 Task: Check the departure time for the last Brightline train from Fort Lauderdale to MiamiCentral.
Action: Mouse moved to (291, 101)
Screenshot: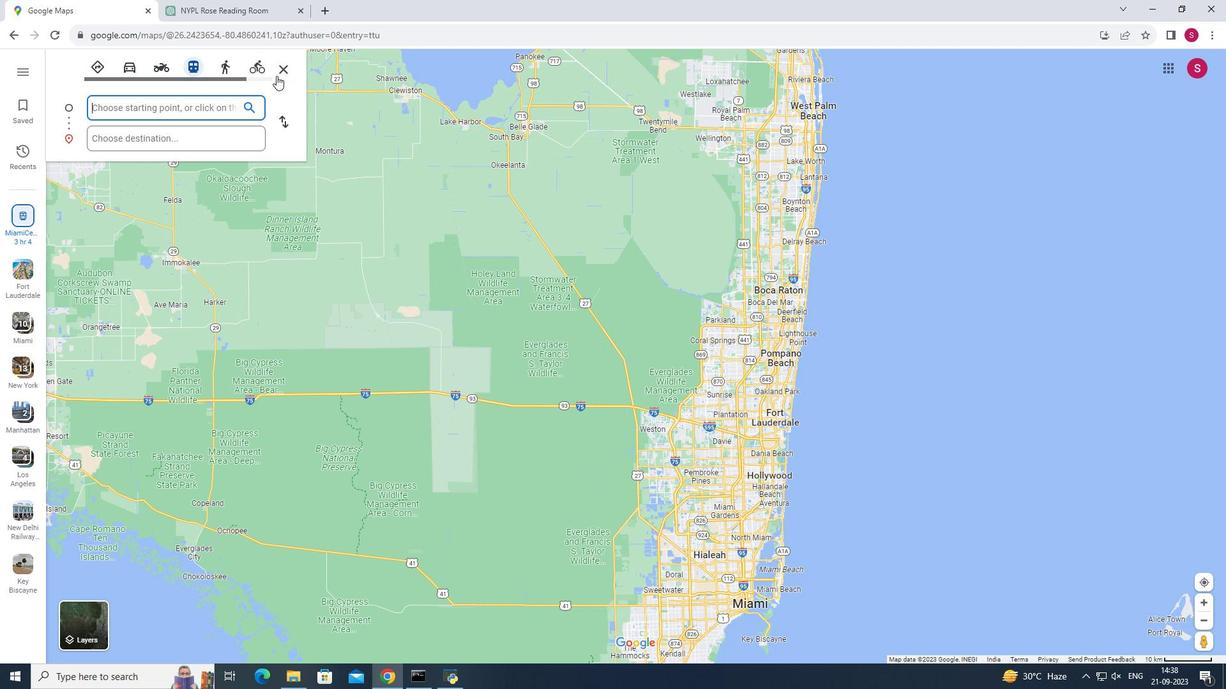 
Action: Mouse pressed left at (291, 101)
Screenshot: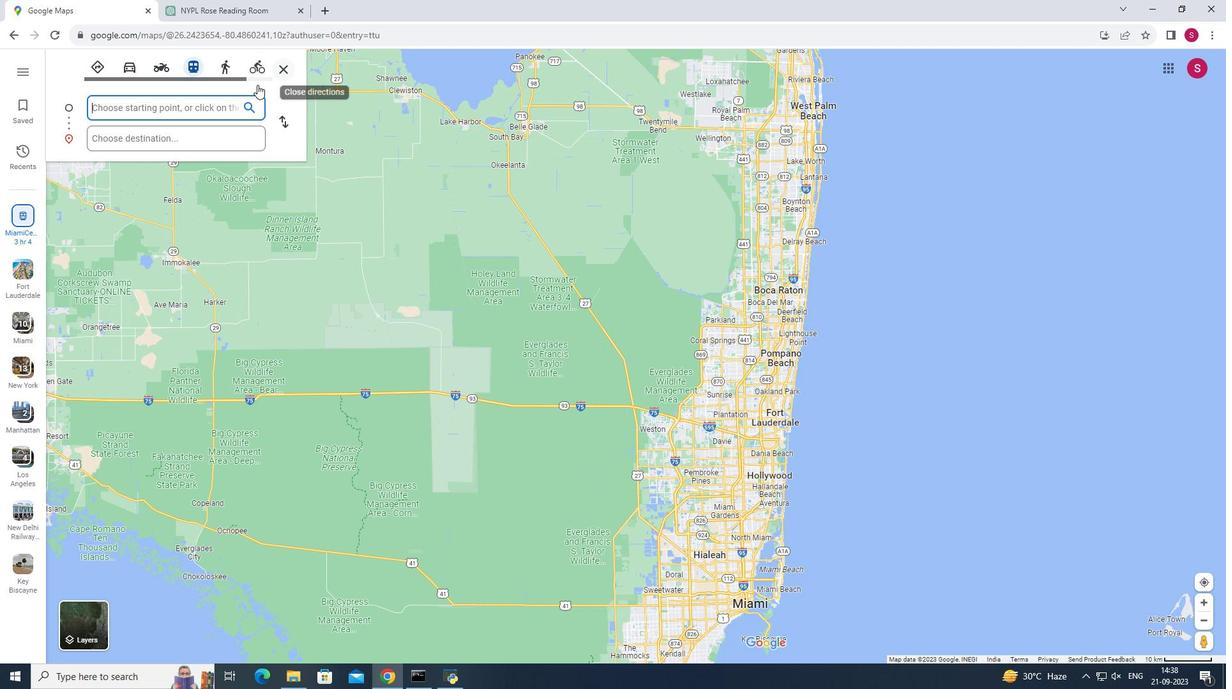 
Action: Mouse moved to (197, 135)
Screenshot: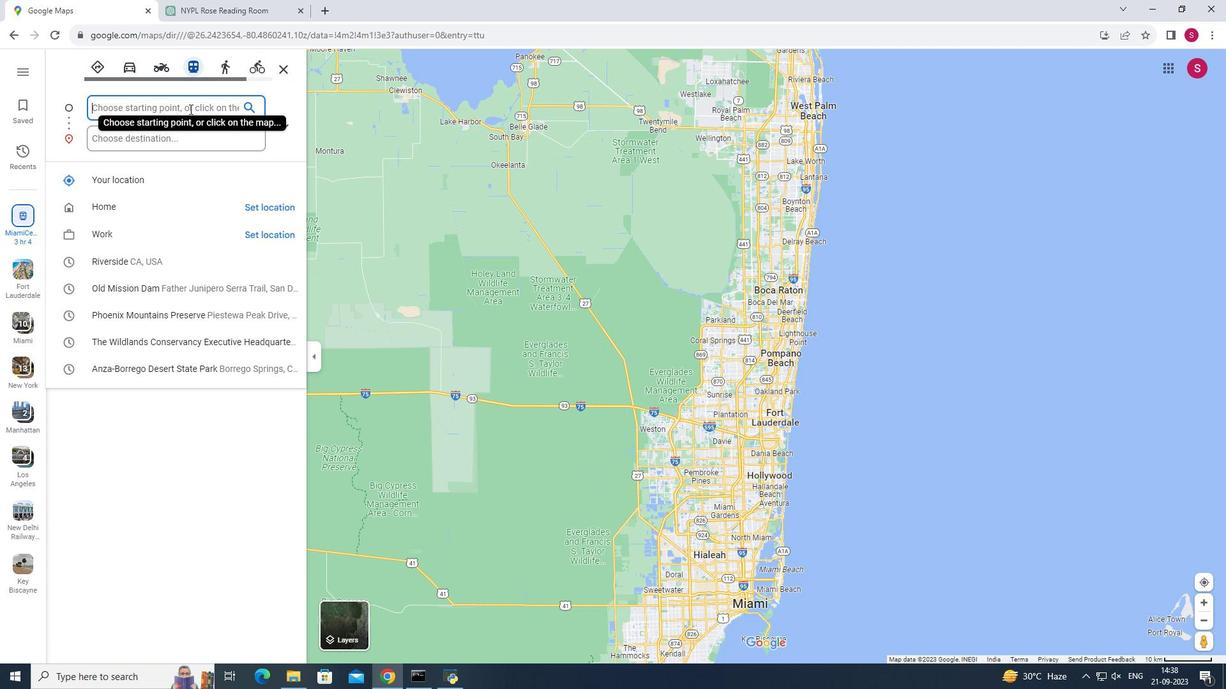 
Action: Mouse pressed left at (197, 135)
Screenshot: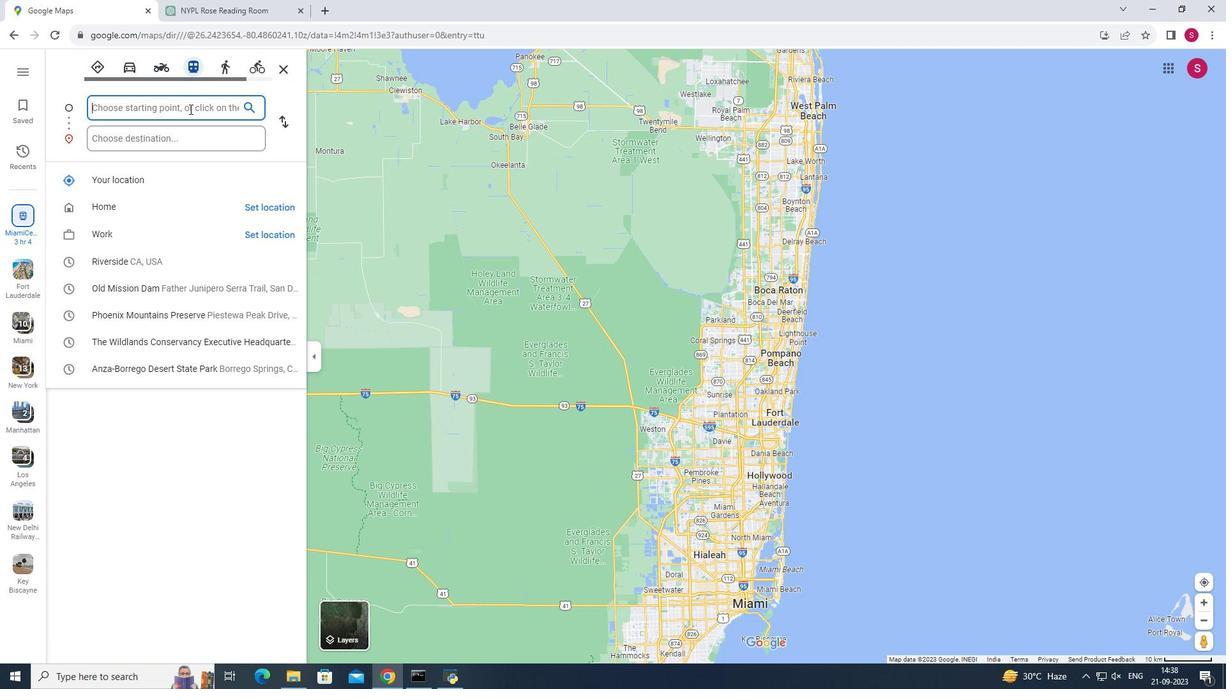 
Action: Key pressed <Key.shift><Key.shift><Key.shift><Key.shift><Key.shift><Key.shift><Key.shift><Key.shift><Key.shift><Key.shift>Fort<Key.space><Key.shift><Key.shift>Lauderdale
Screenshot: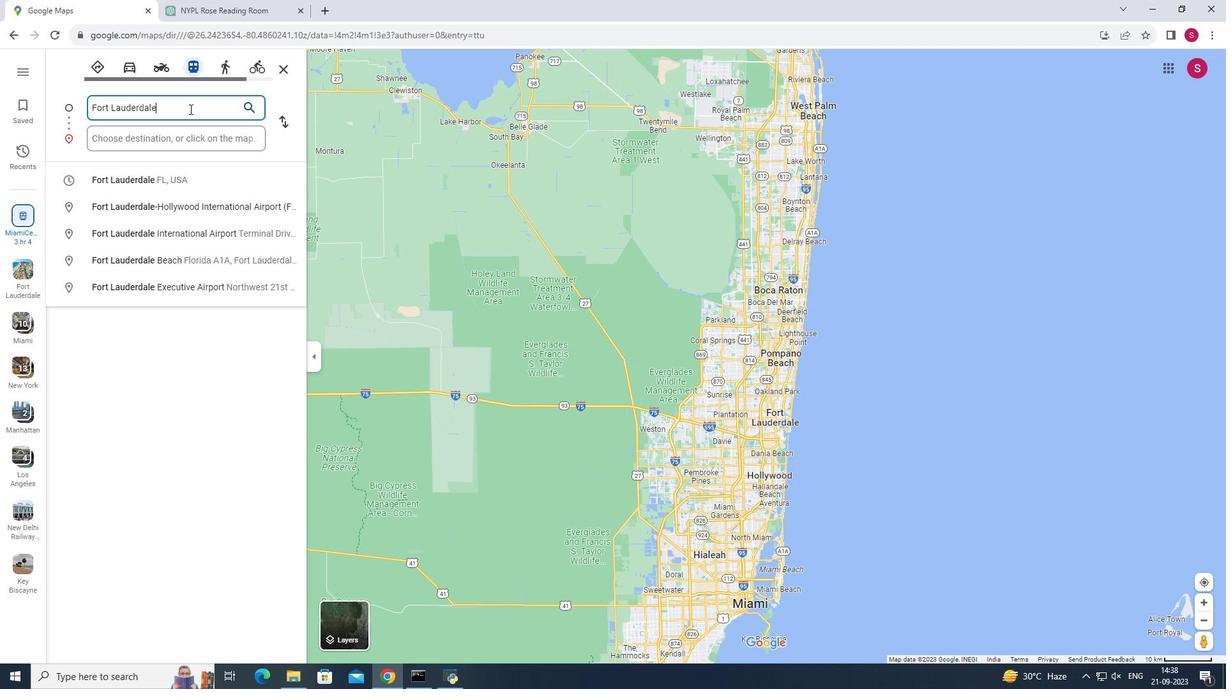 
Action: Mouse moved to (166, 214)
Screenshot: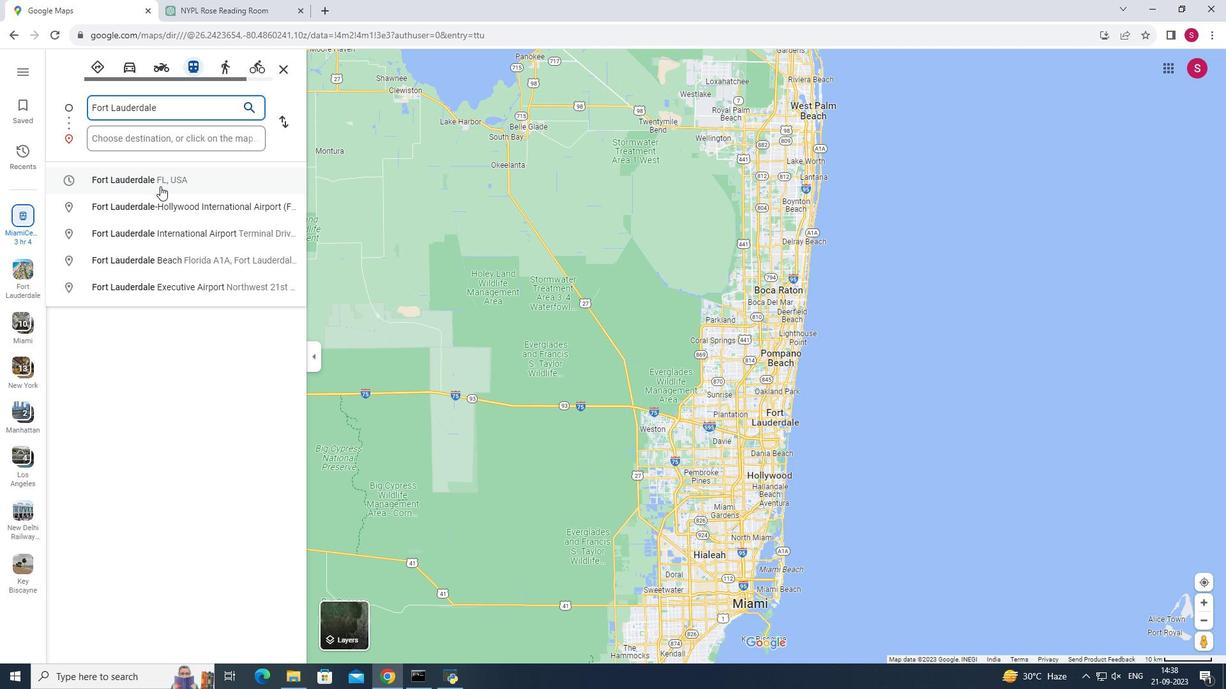 
Action: Mouse pressed left at (166, 214)
Screenshot: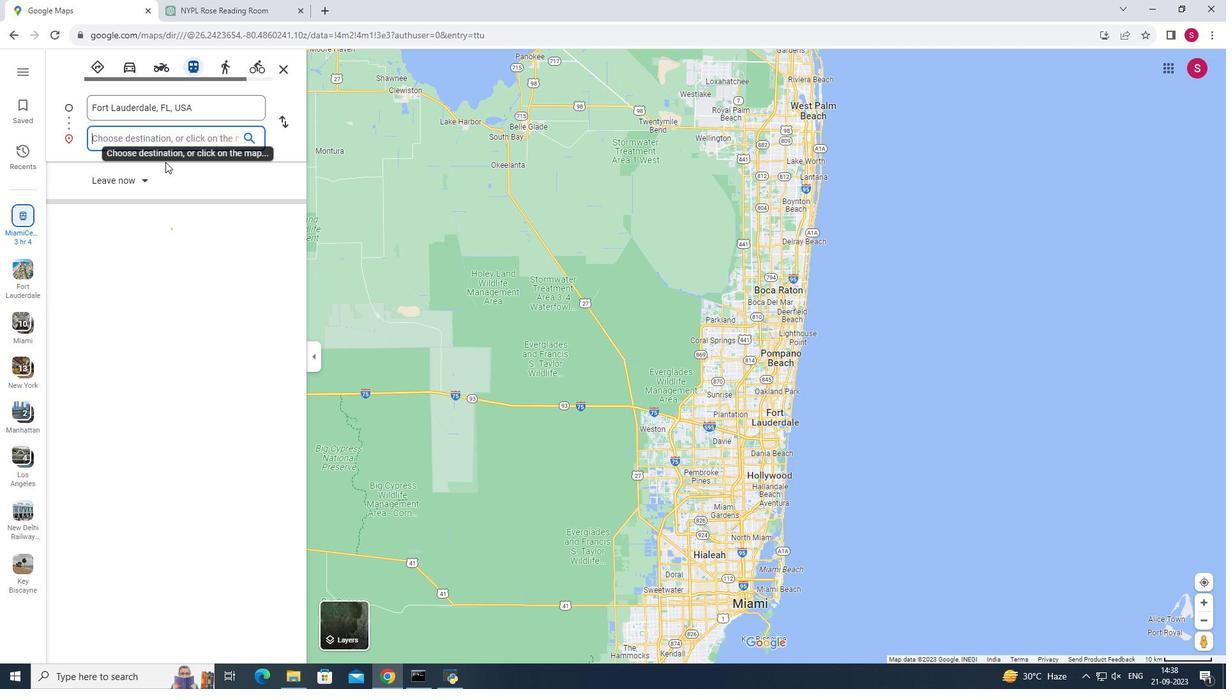 
Action: Mouse moved to (180, 167)
Screenshot: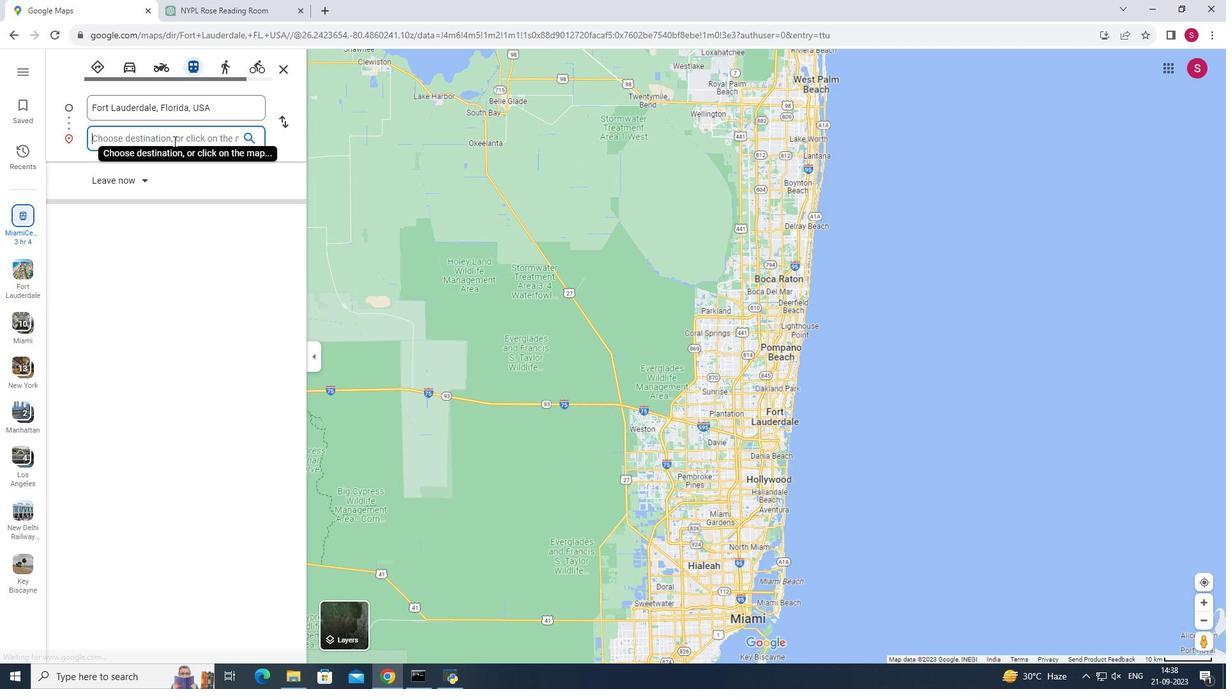 
Action: Mouse pressed left at (180, 167)
Screenshot: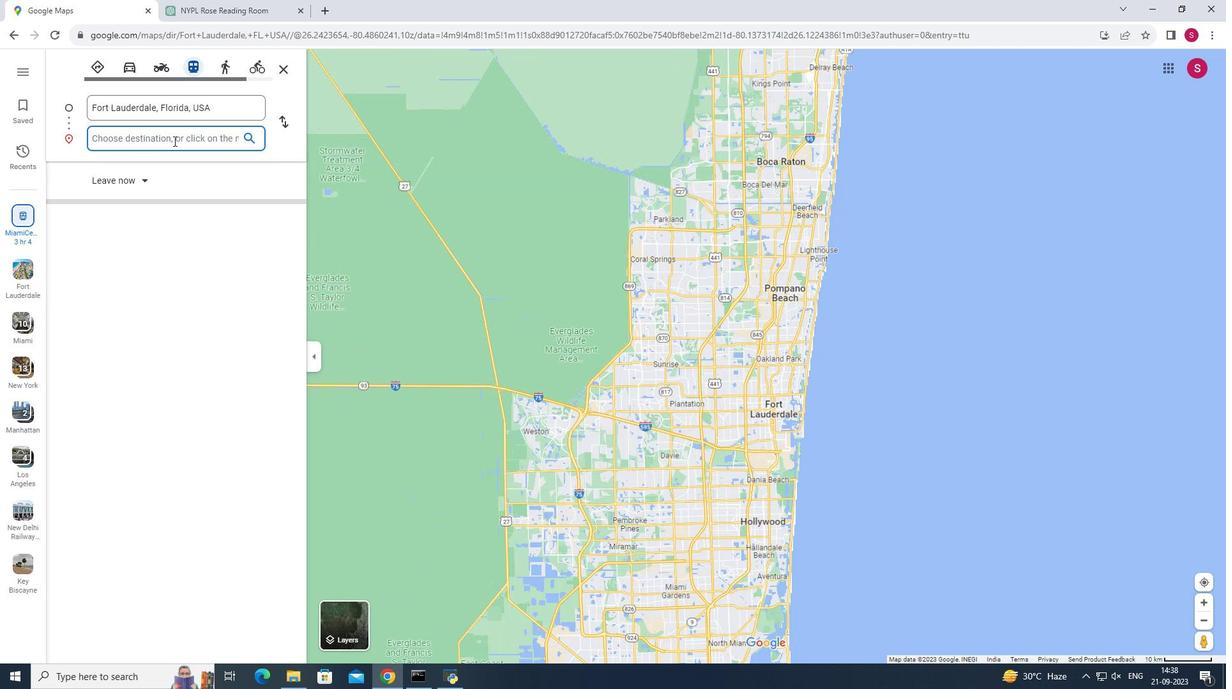 
Action: Key pressed <Key.shift><Key.shift><Key.shift><Key.shift><Key.shift>Miami<Key.shift>Central
Screenshot: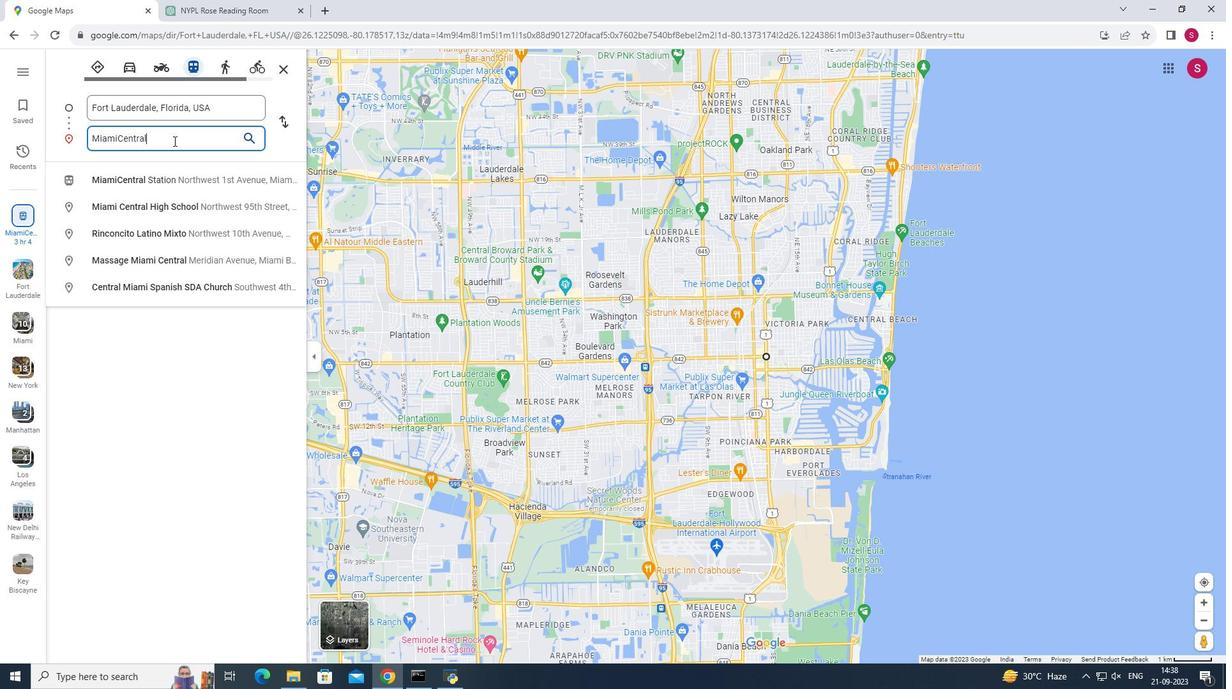 
Action: Mouse moved to (194, 208)
Screenshot: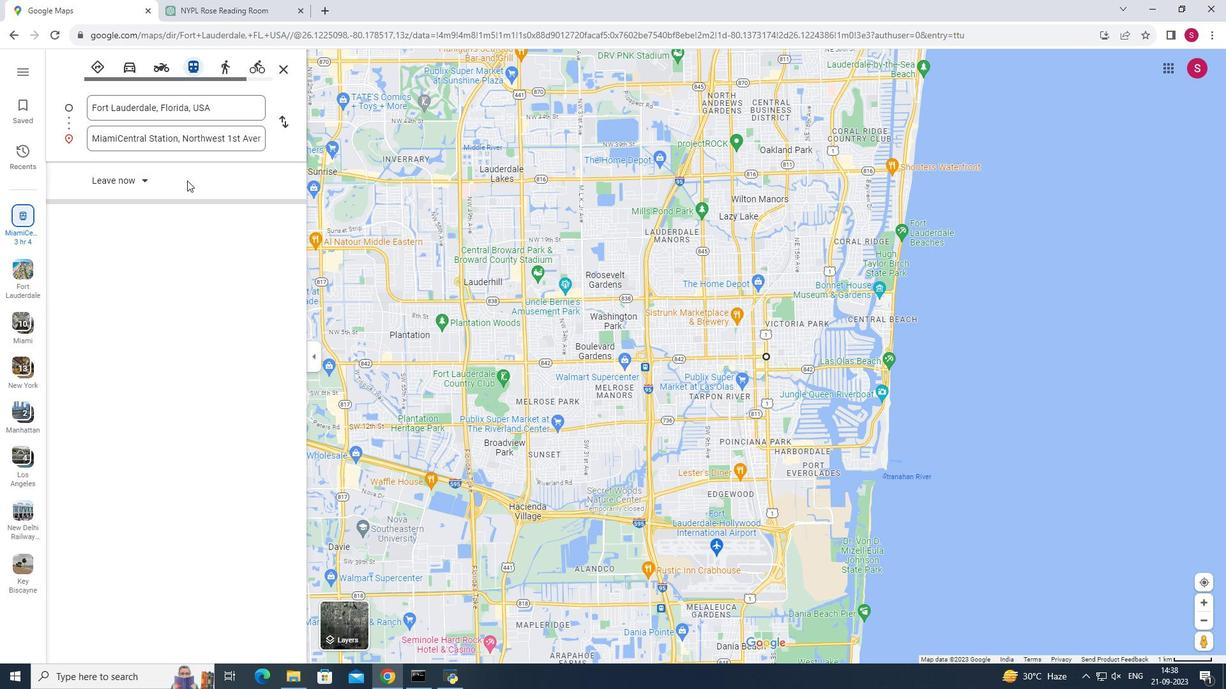 
Action: Mouse pressed left at (194, 208)
Screenshot: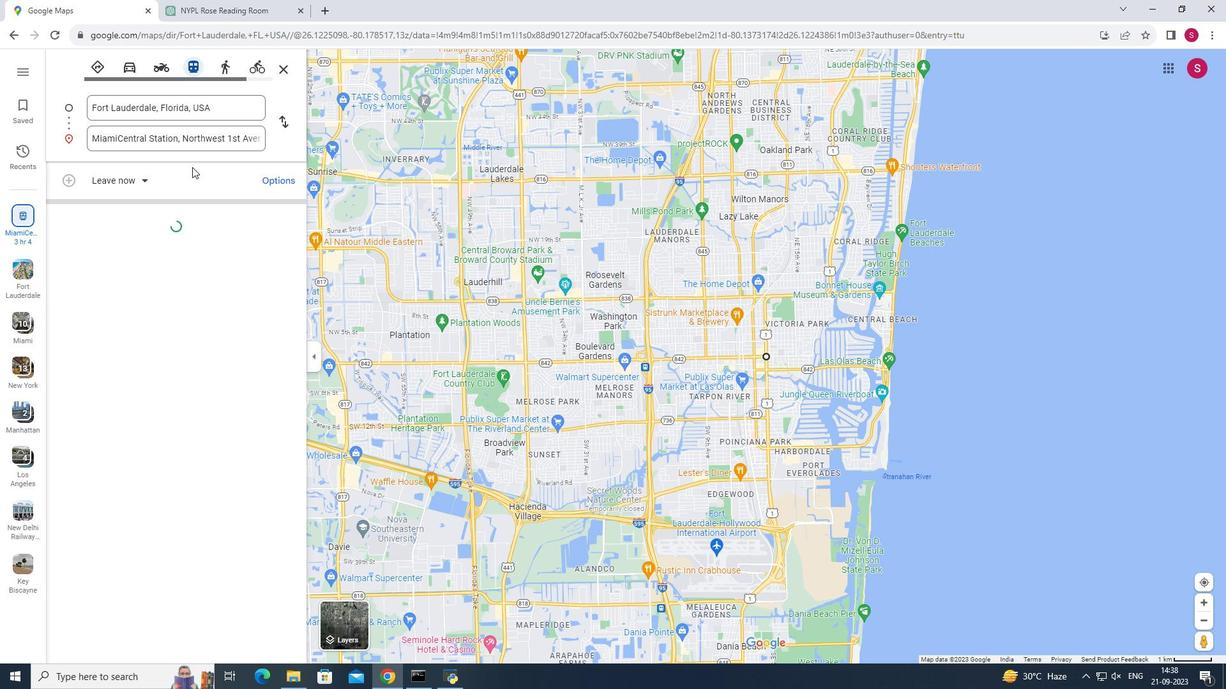 
Action: Mouse moved to (151, 213)
Screenshot: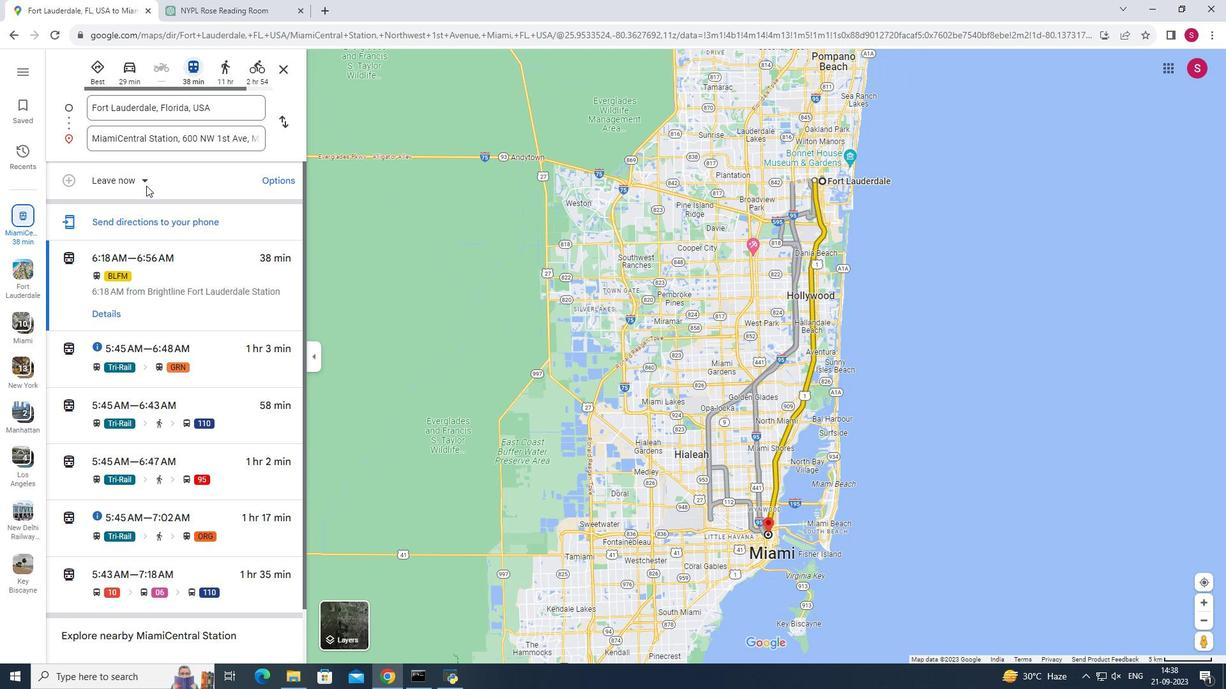 
Action: Mouse pressed left at (151, 213)
Screenshot: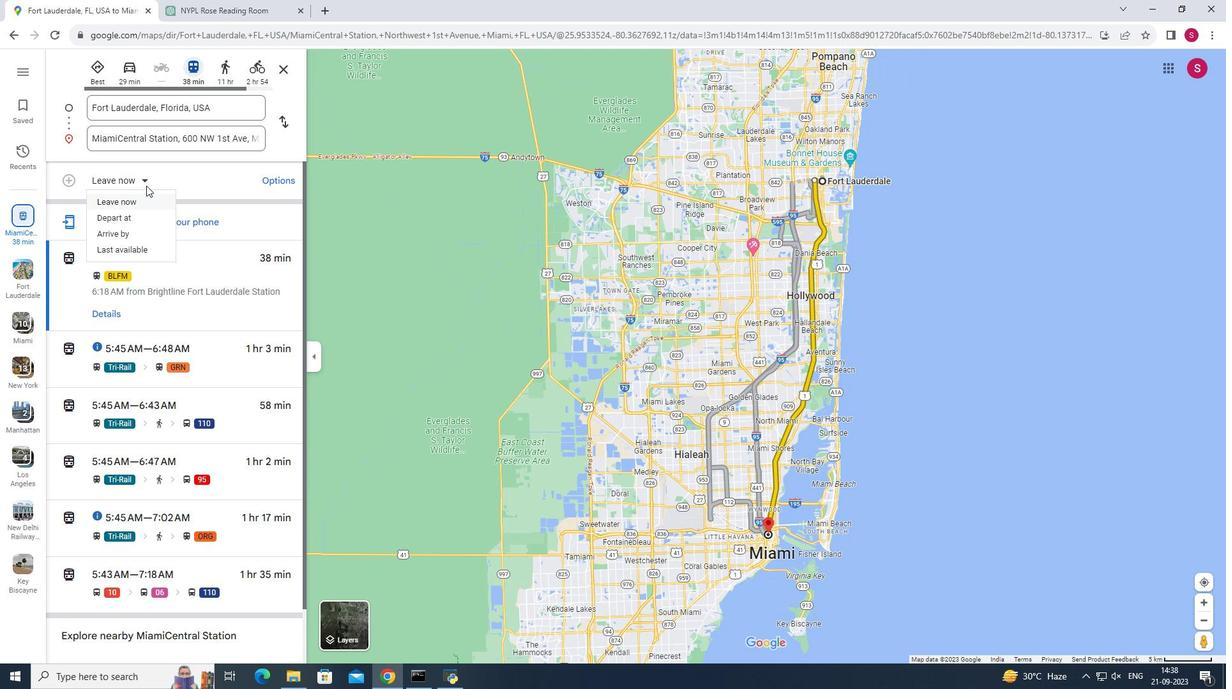 
Action: Mouse moved to (137, 277)
Screenshot: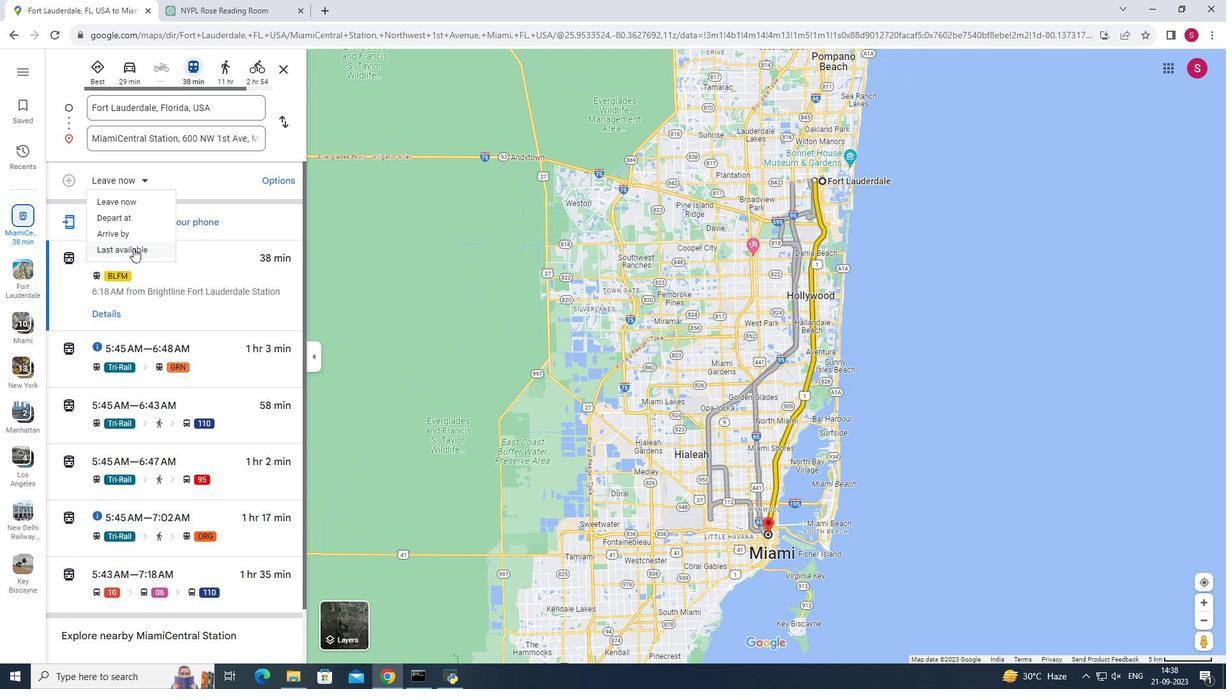 
Action: Mouse pressed left at (137, 277)
Screenshot: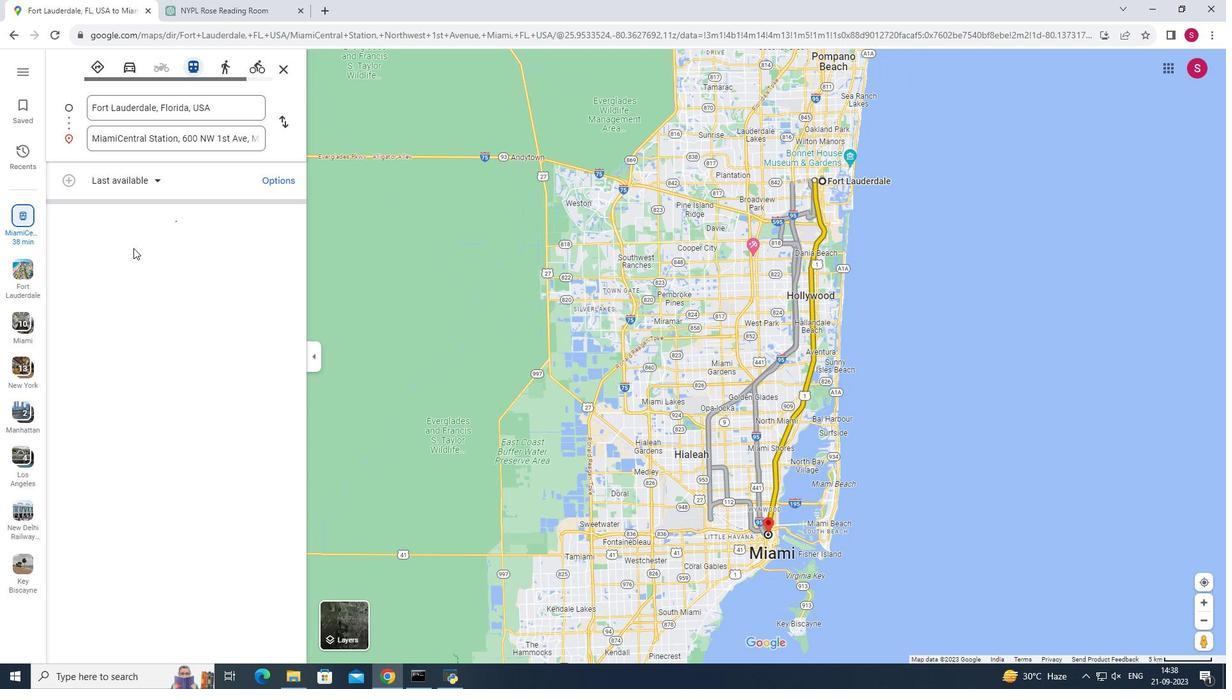 
Action: Mouse moved to (111, 358)
Screenshot: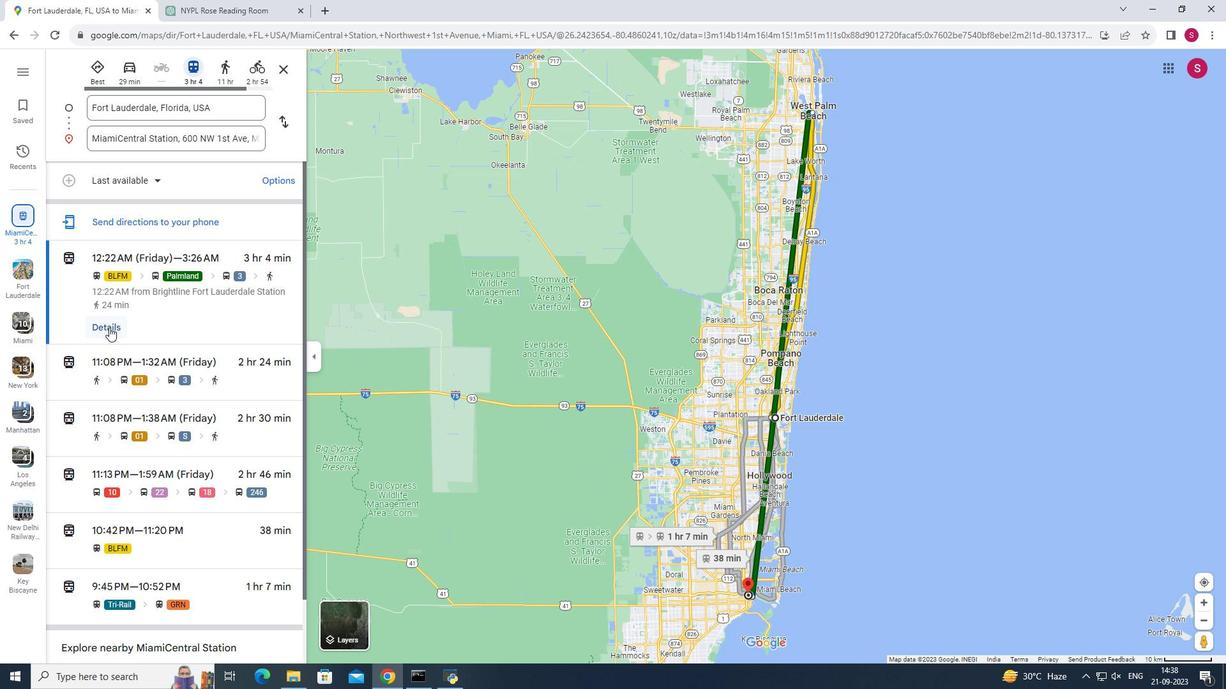 
Action: Mouse pressed left at (111, 358)
Screenshot: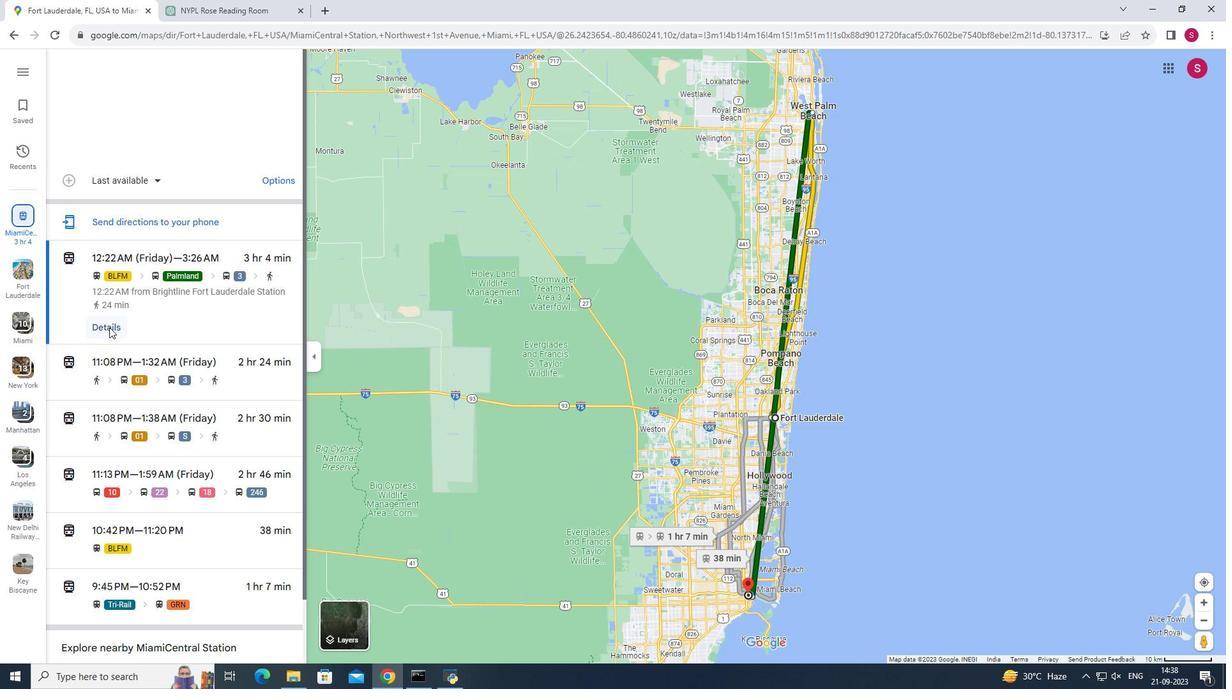 
Action: Mouse moved to (232, 318)
Screenshot: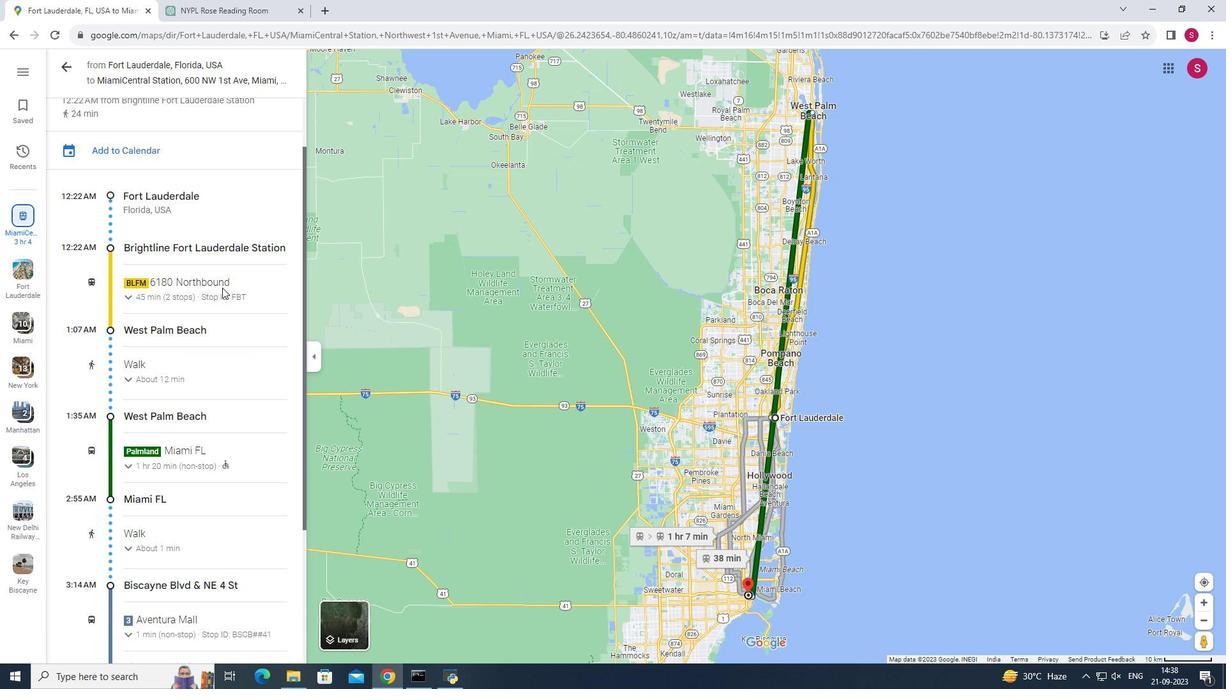 
Action: Mouse scrolled (232, 317) with delta (0, 0)
Screenshot: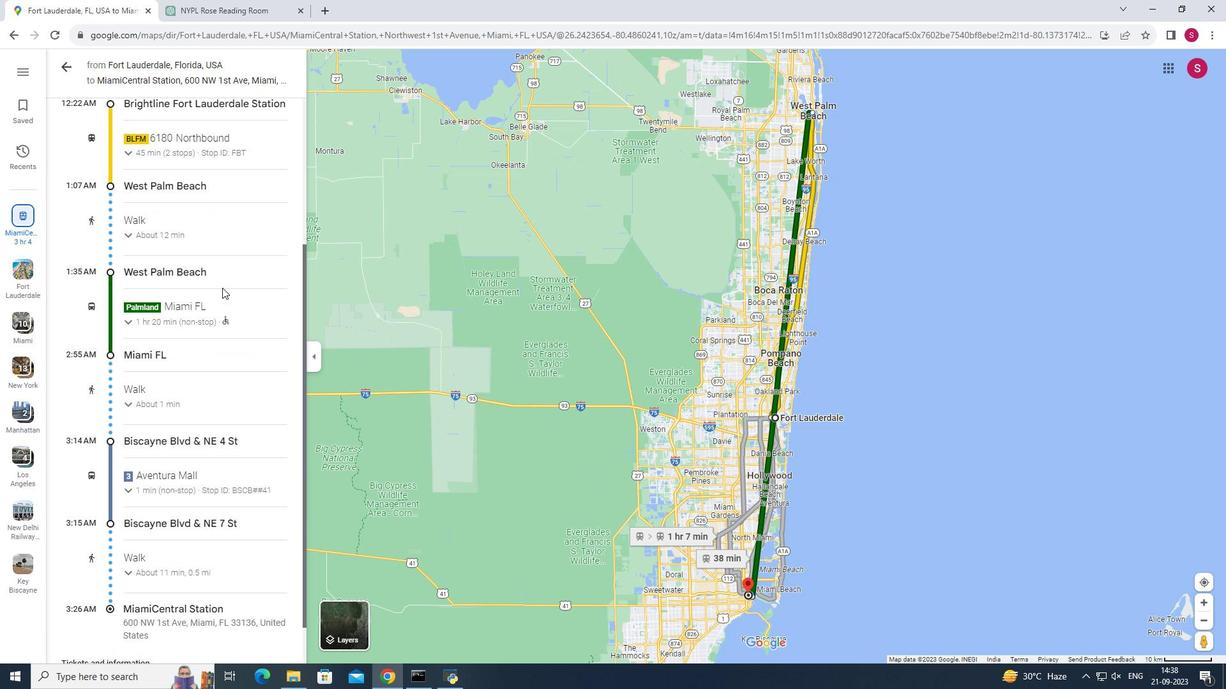 
Action: Mouse scrolled (232, 317) with delta (0, 0)
Screenshot: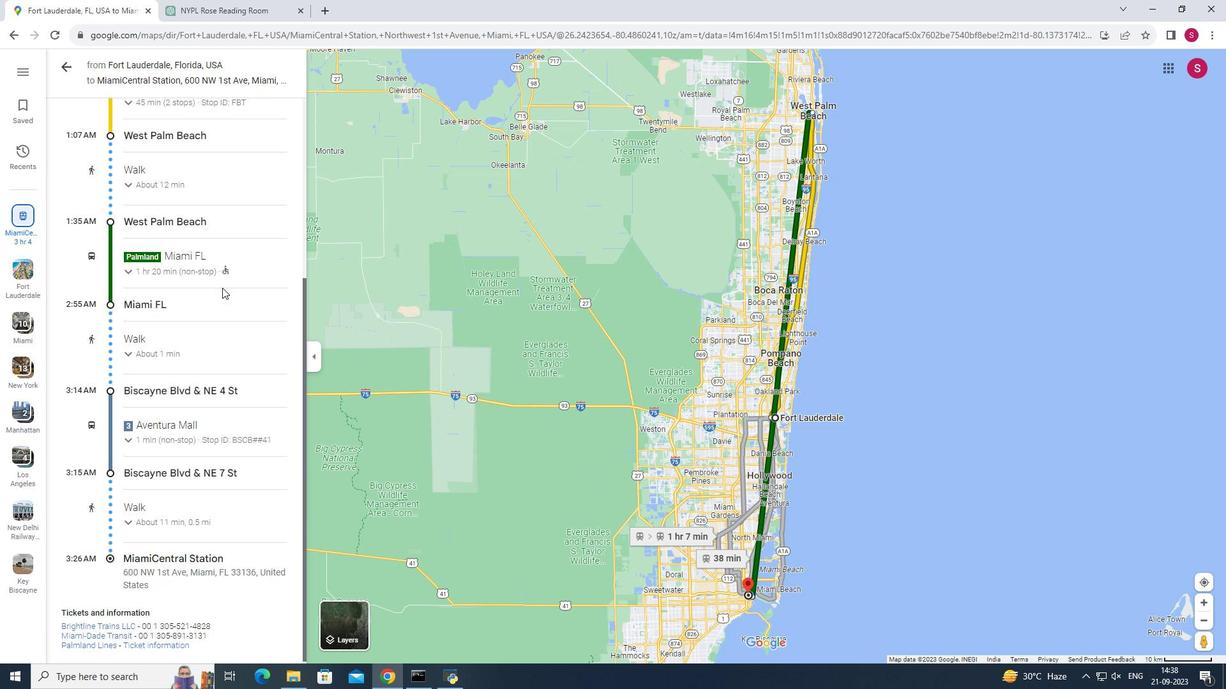 
Action: Mouse scrolled (232, 317) with delta (0, 0)
Screenshot: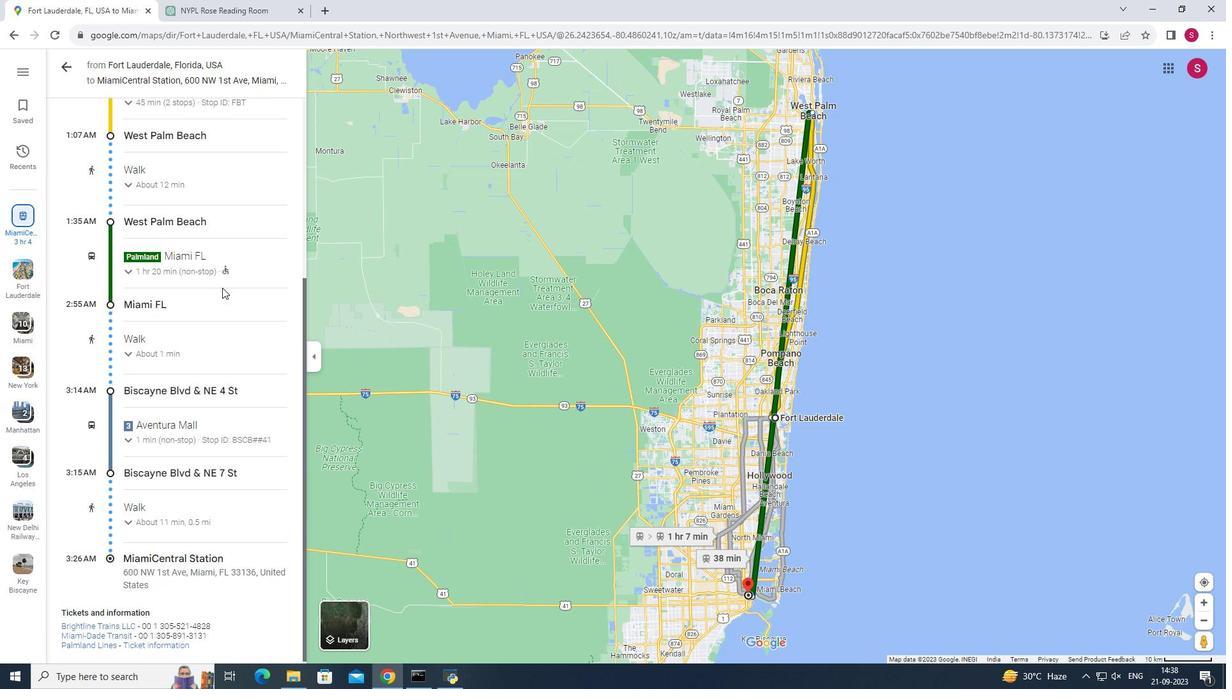 
Action: Mouse scrolled (232, 317) with delta (0, 0)
Screenshot: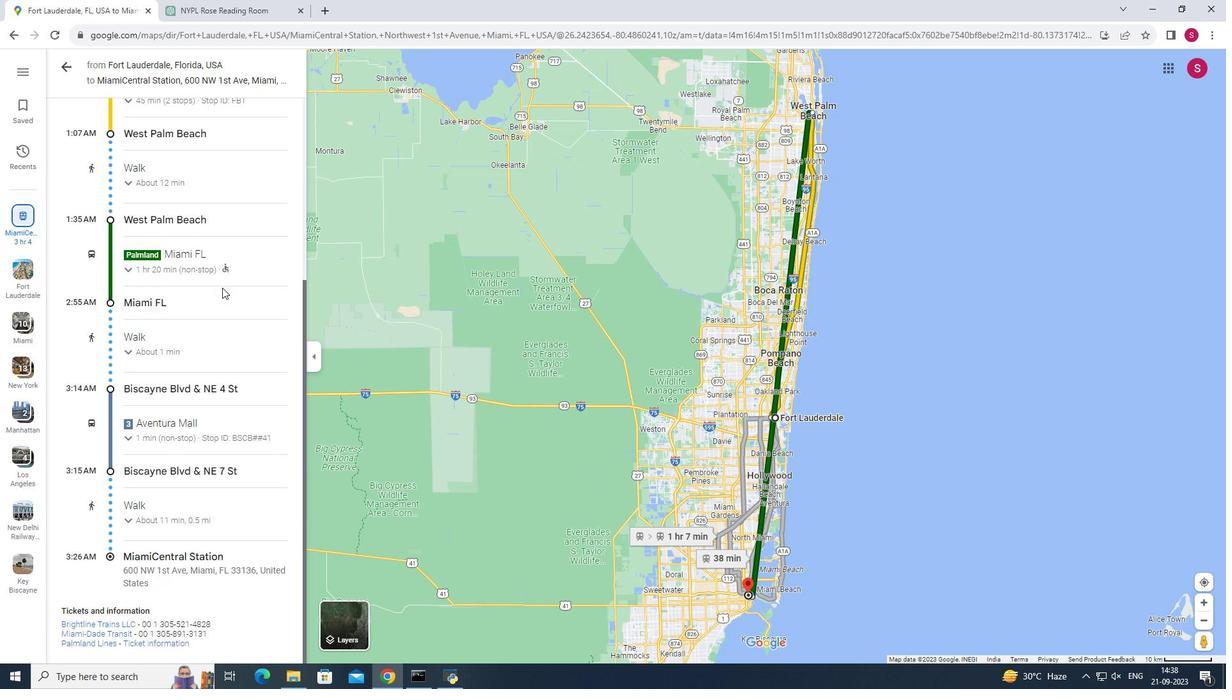 
Action: Mouse scrolled (232, 317) with delta (0, 0)
Screenshot: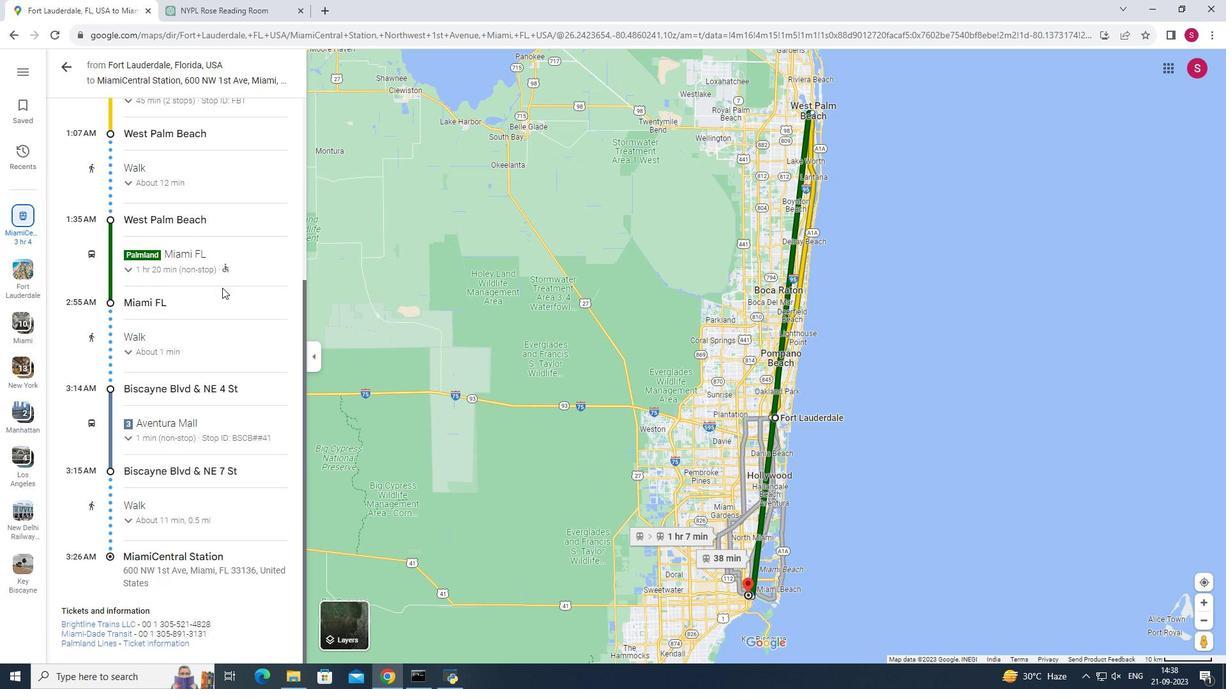 
Action: Mouse scrolled (232, 317) with delta (0, 0)
Screenshot: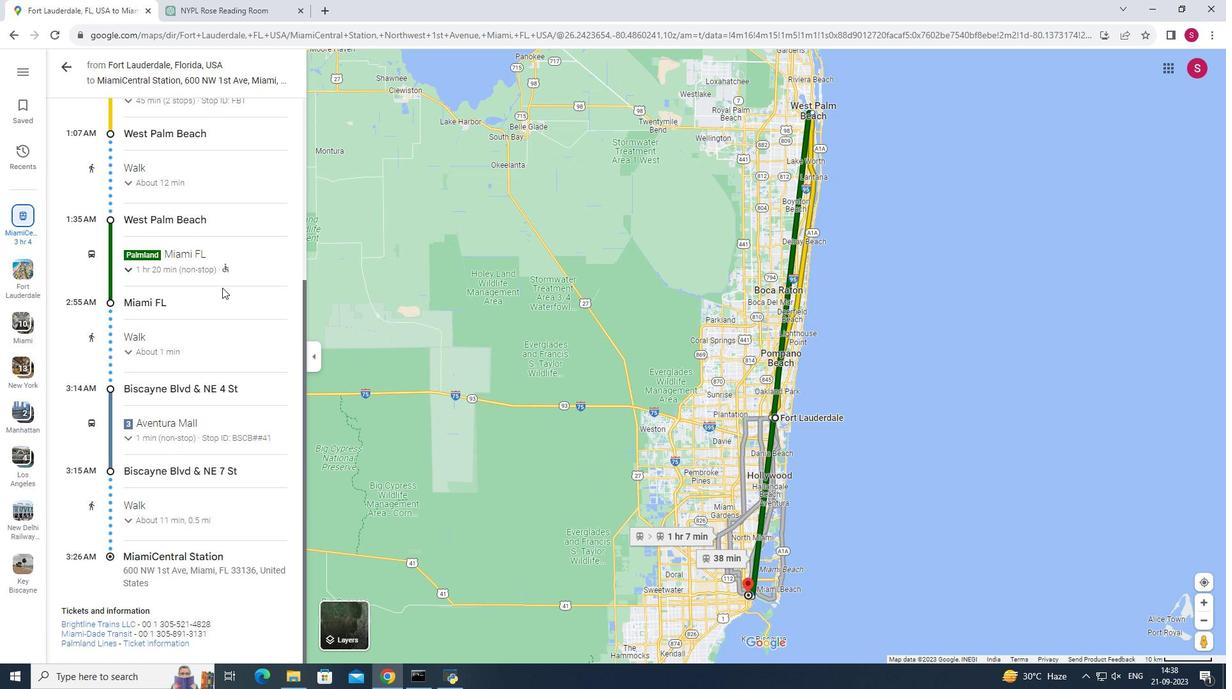 
Action: Mouse scrolled (232, 317) with delta (0, 0)
Screenshot: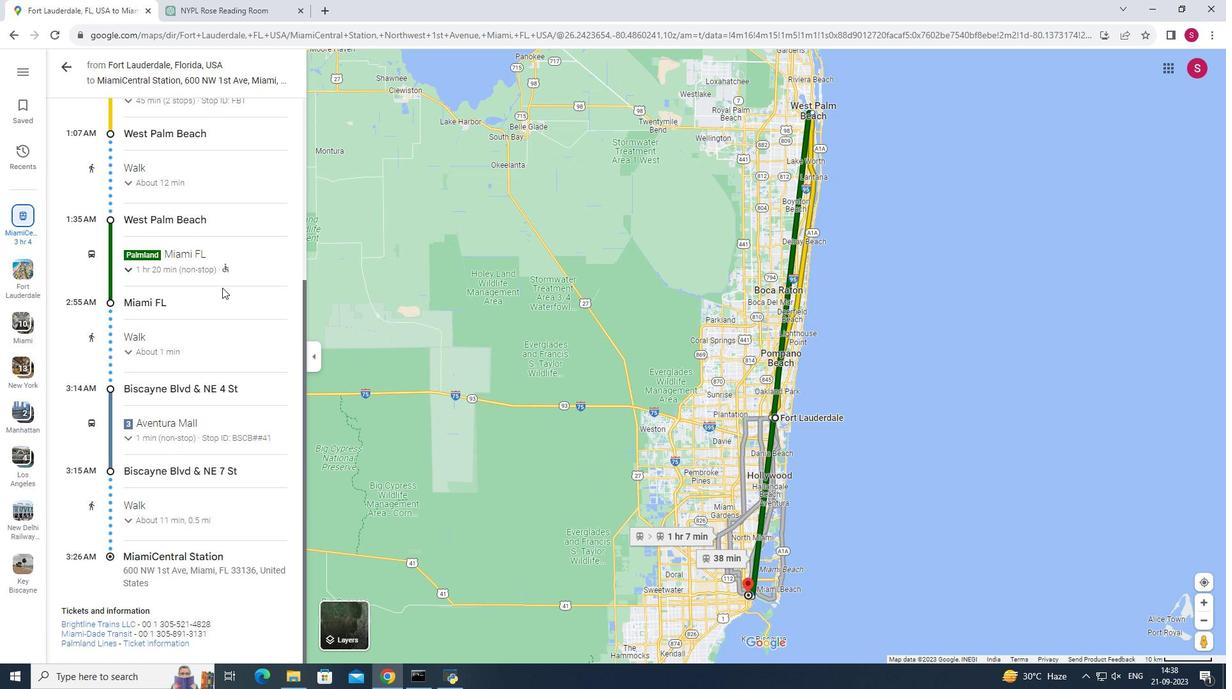 
Action: Mouse scrolled (232, 317) with delta (0, 0)
Screenshot: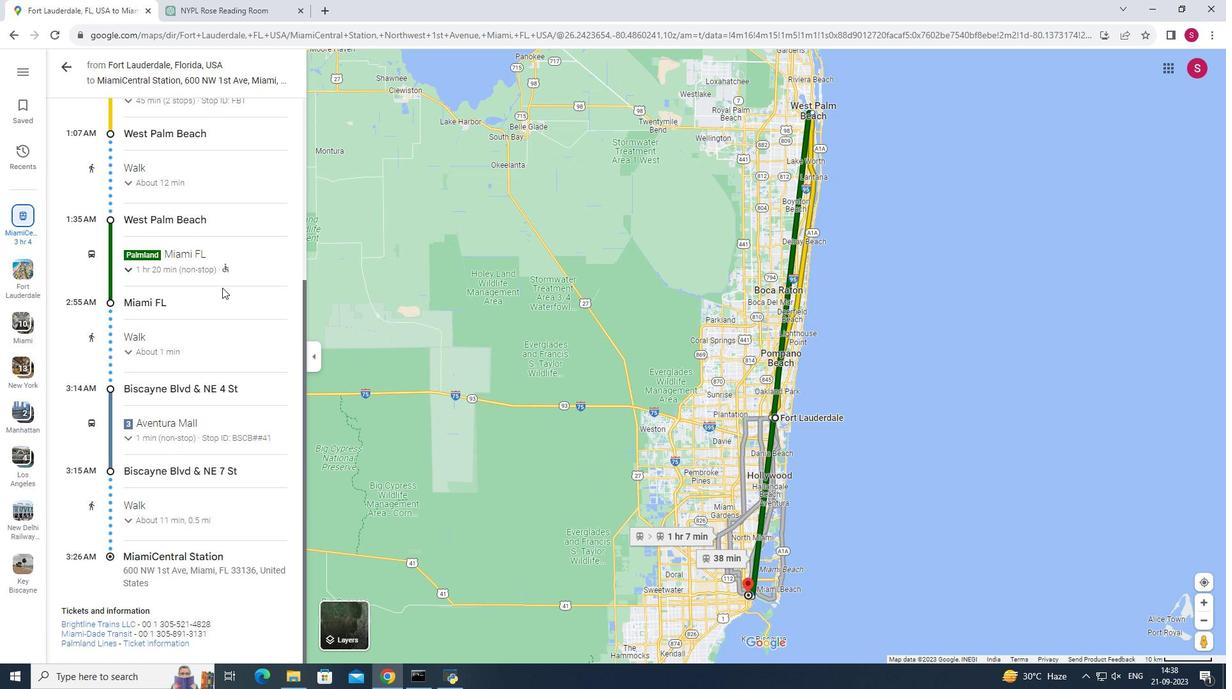 
Action: Mouse scrolled (232, 317) with delta (0, 0)
Screenshot: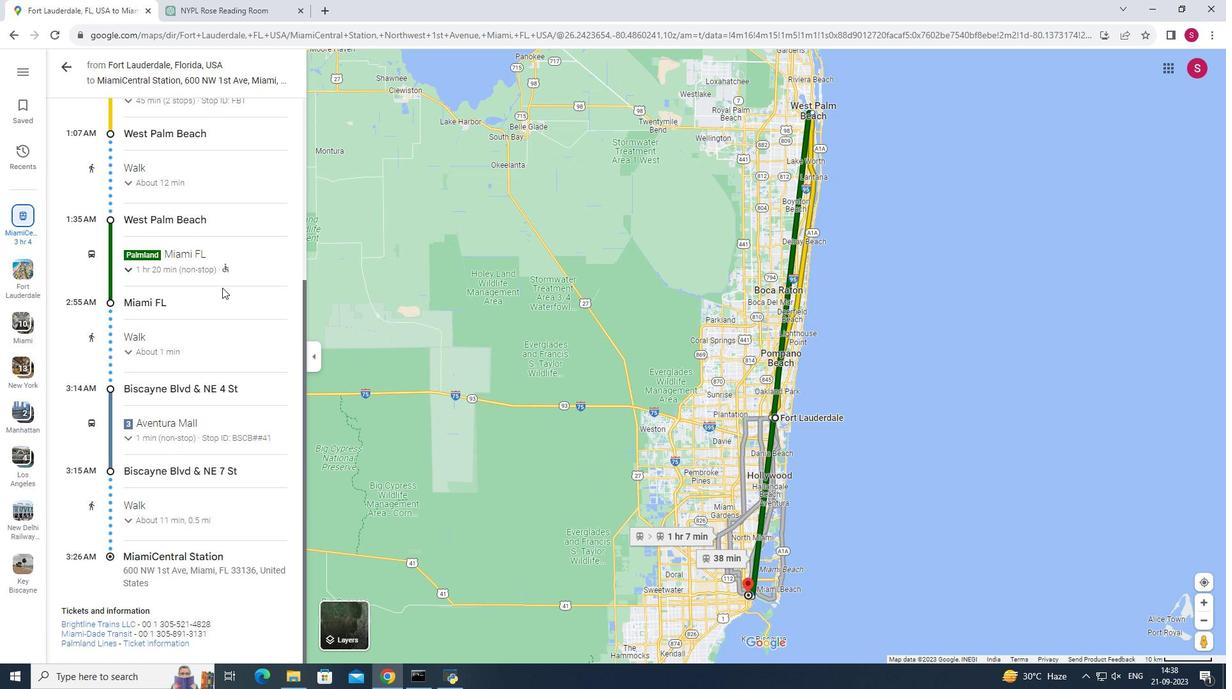 
Action: Mouse scrolled (232, 319) with delta (0, 0)
Screenshot: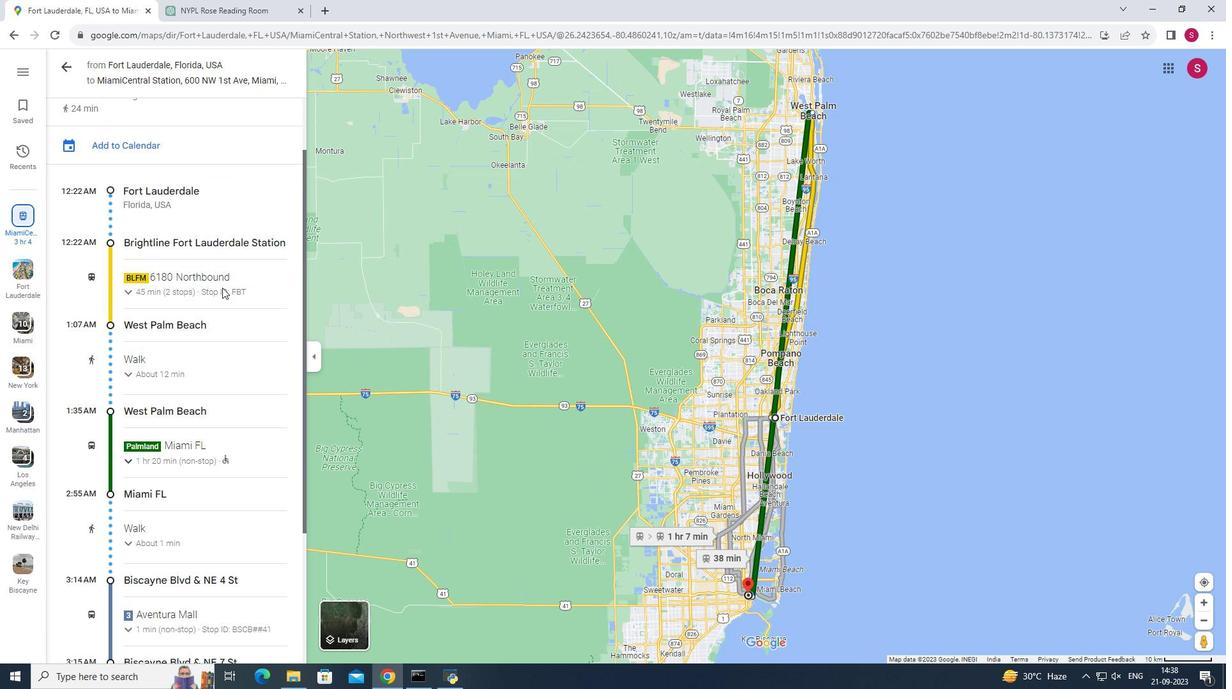 
Action: Mouse scrolled (232, 319) with delta (0, 0)
Screenshot: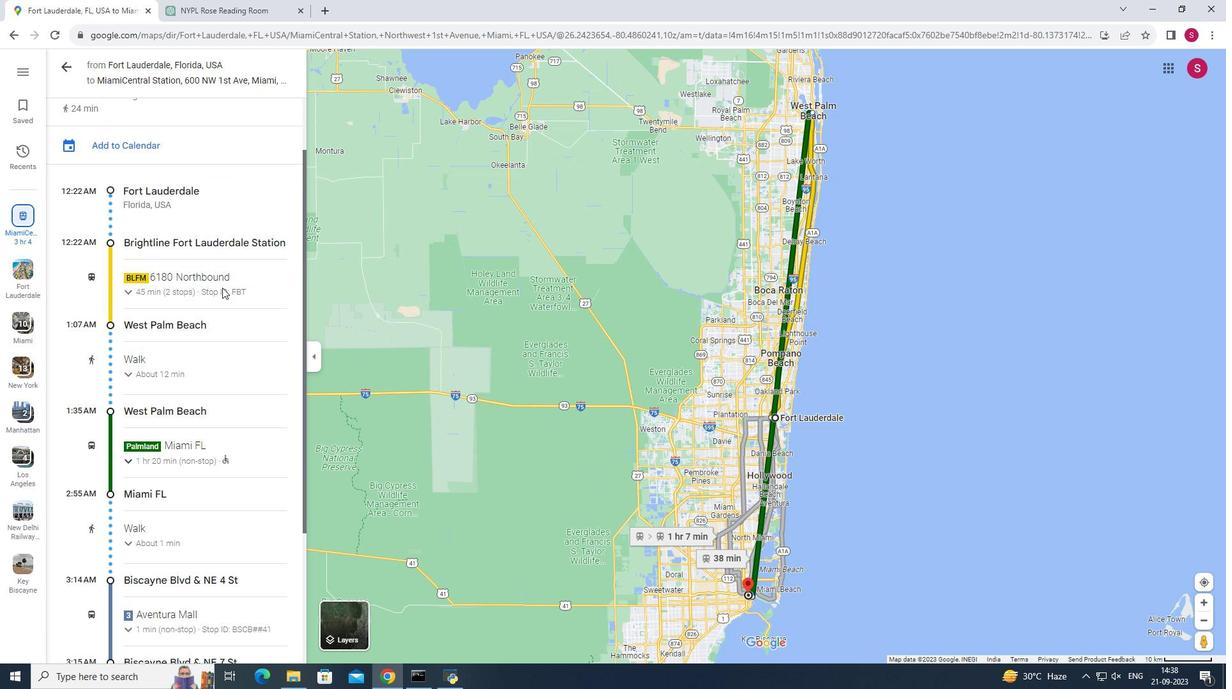
Action: Mouse scrolled (232, 319) with delta (0, 0)
Screenshot: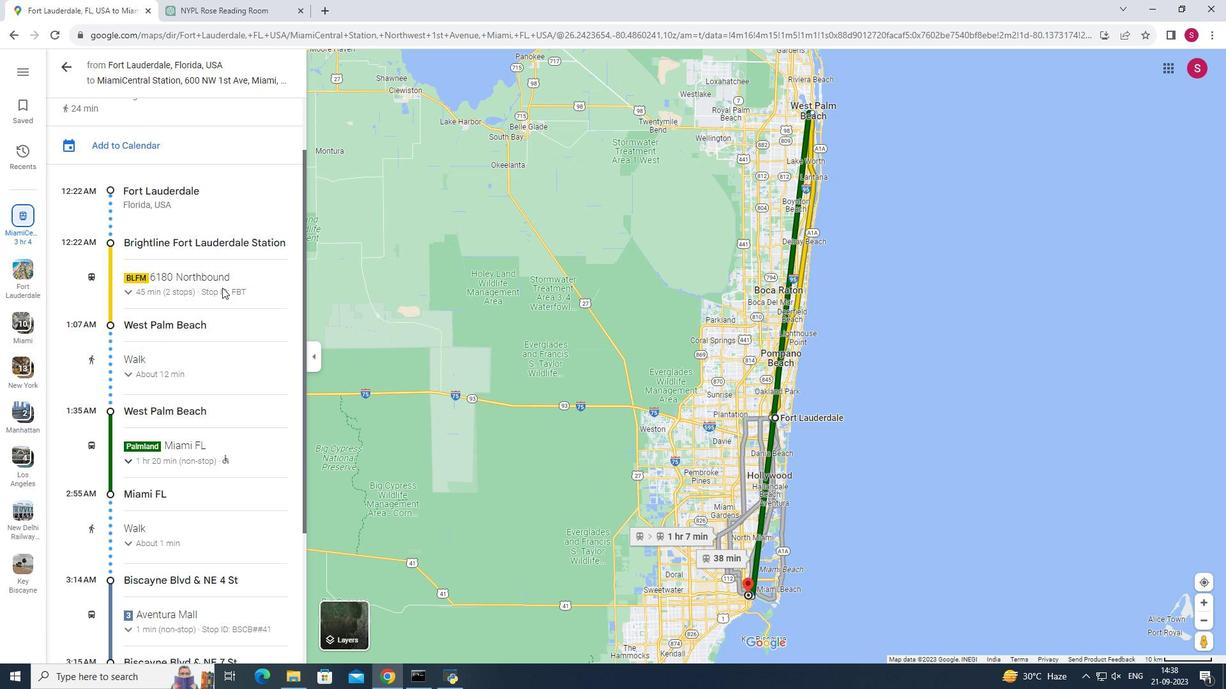 
Action: Mouse moved to (67, 97)
Screenshot: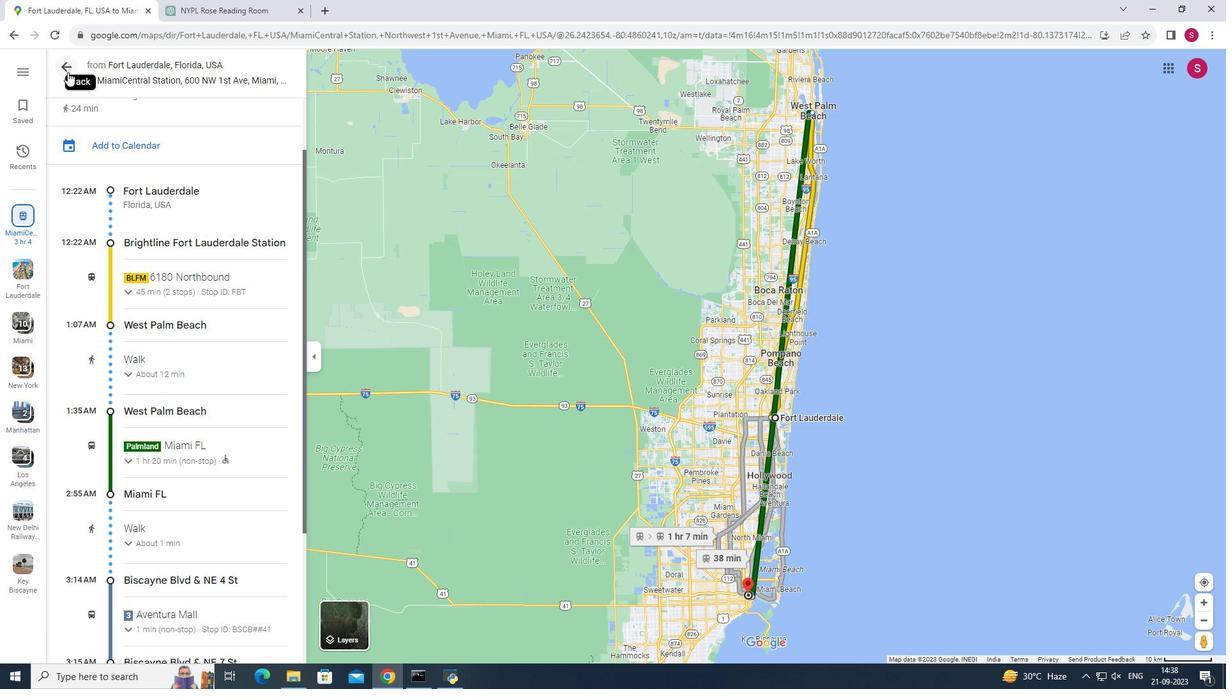 
Action: Mouse pressed left at (67, 97)
Screenshot: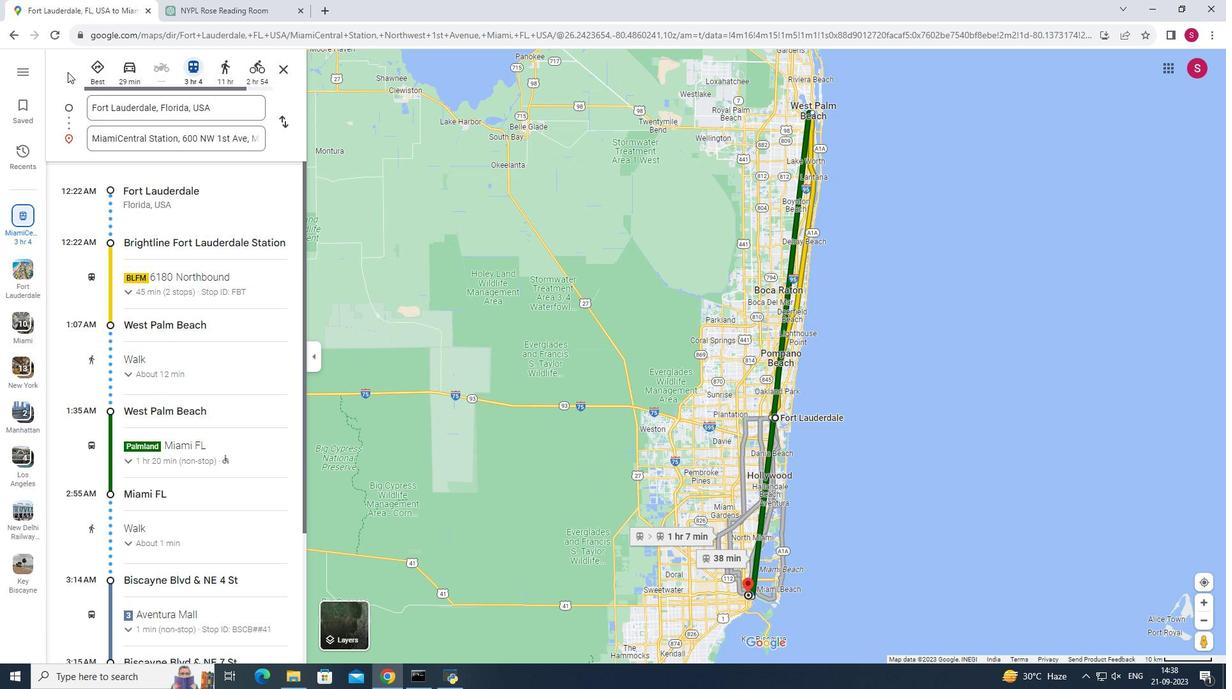
Action: Mouse moved to (162, 567)
Screenshot: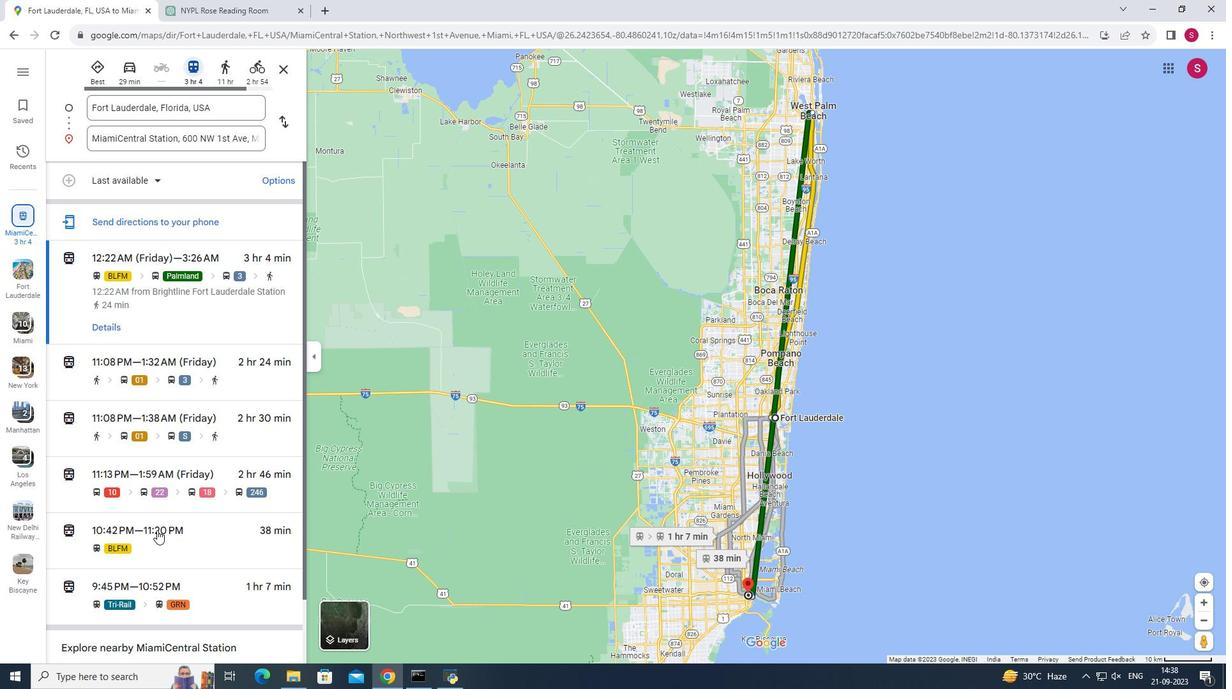 
Action: Mouse pressed left at (162, 567)
Screenshot: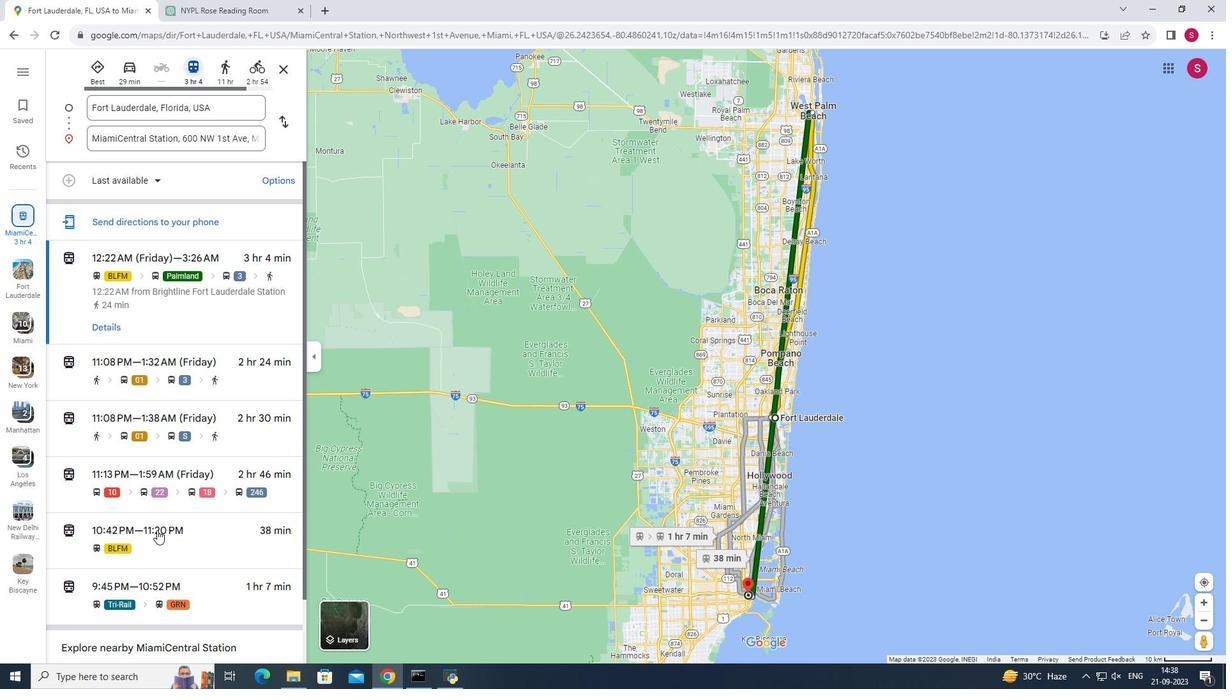 
Action: Mouse moved to (109, 574)
Screenshot: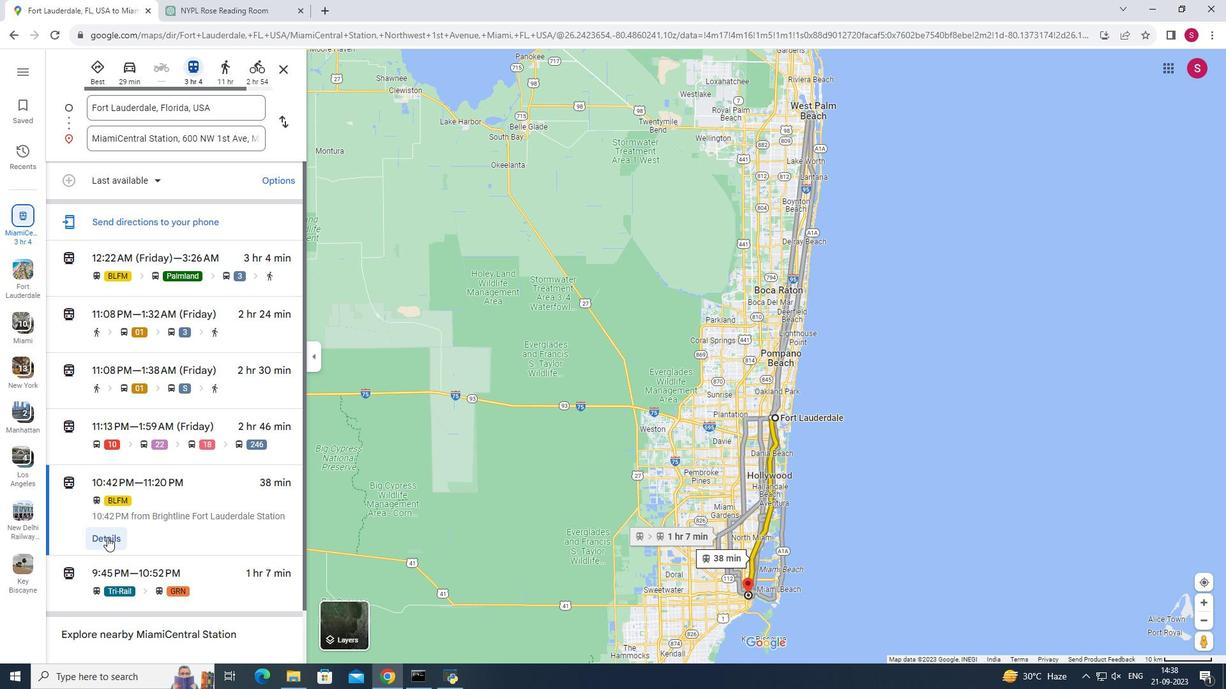 
Action: Mouse pressed left at (109, 574)
Screenshot: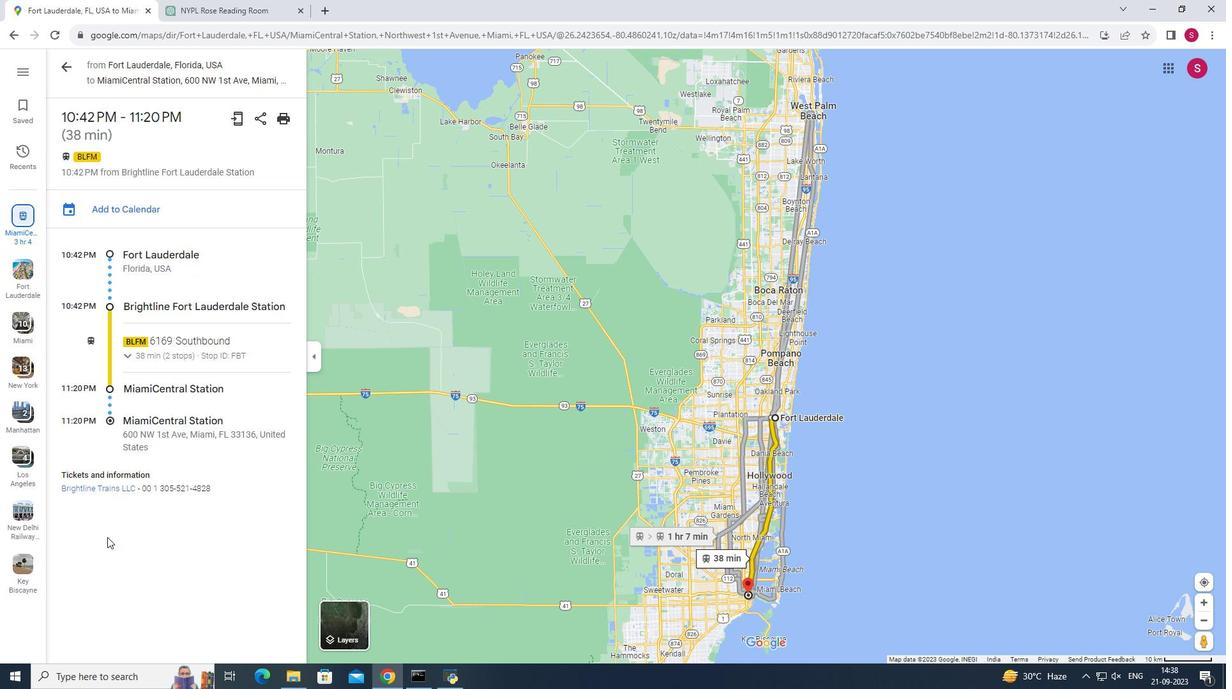 
Action: Mouse moved to (215, 376)
Screenshot: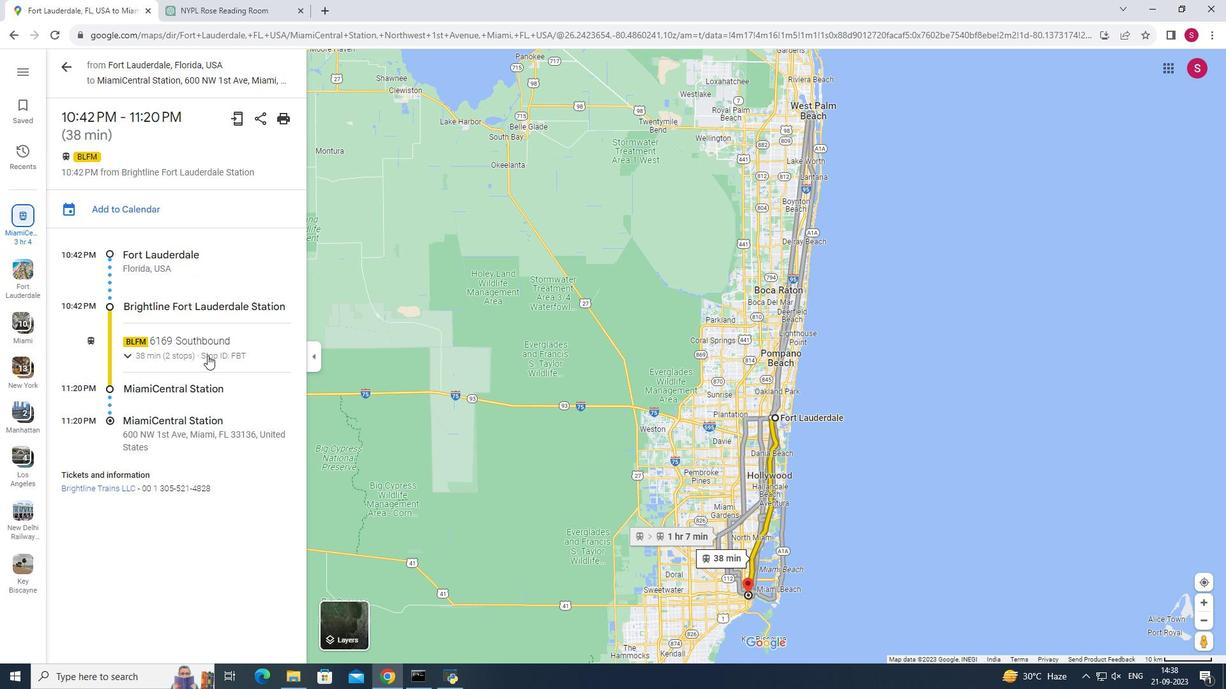 
Action: Mouse scrolled (215, 375) with delta (0, 0)
Screenshot: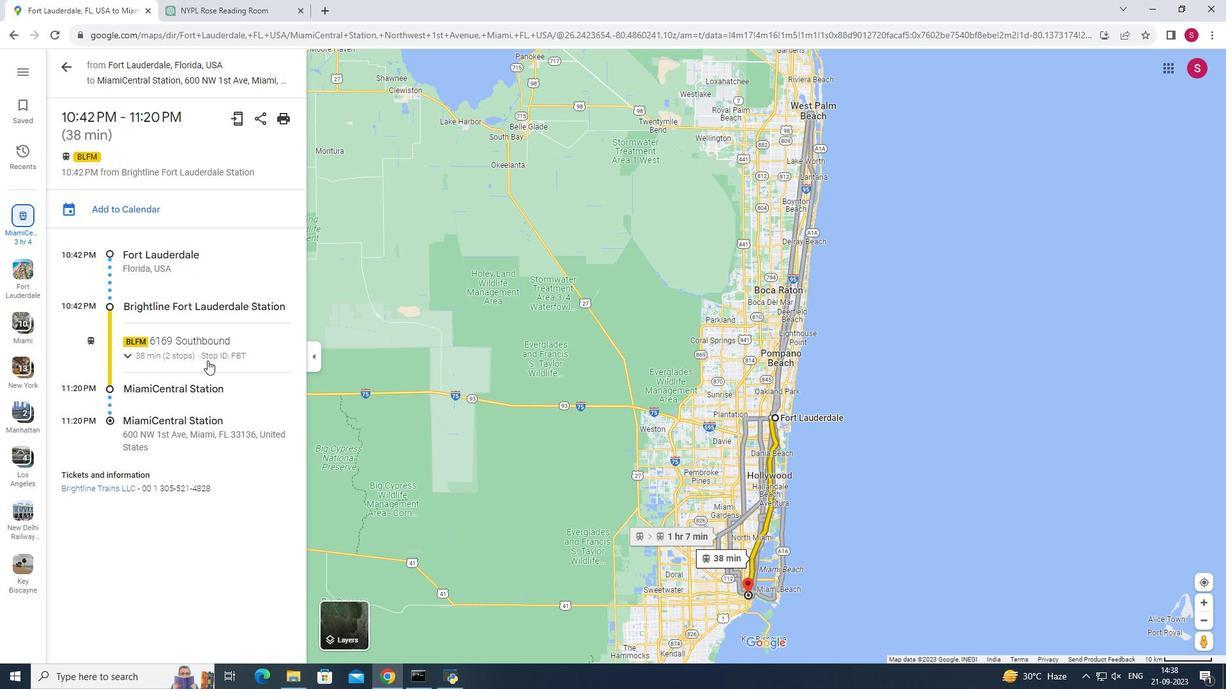 
Action: Mouse moved to (215, 379)
Screenshot: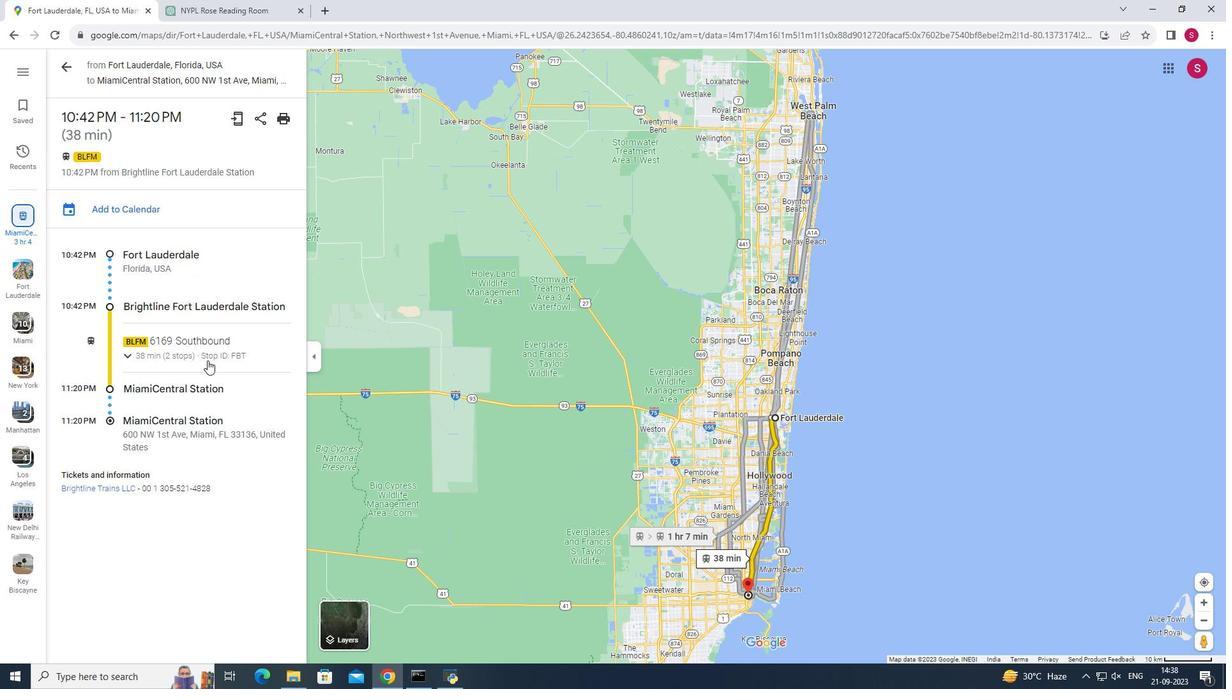 
Action: Mouse scrolled (215, 379) with delta (0, 0)
Screenshot: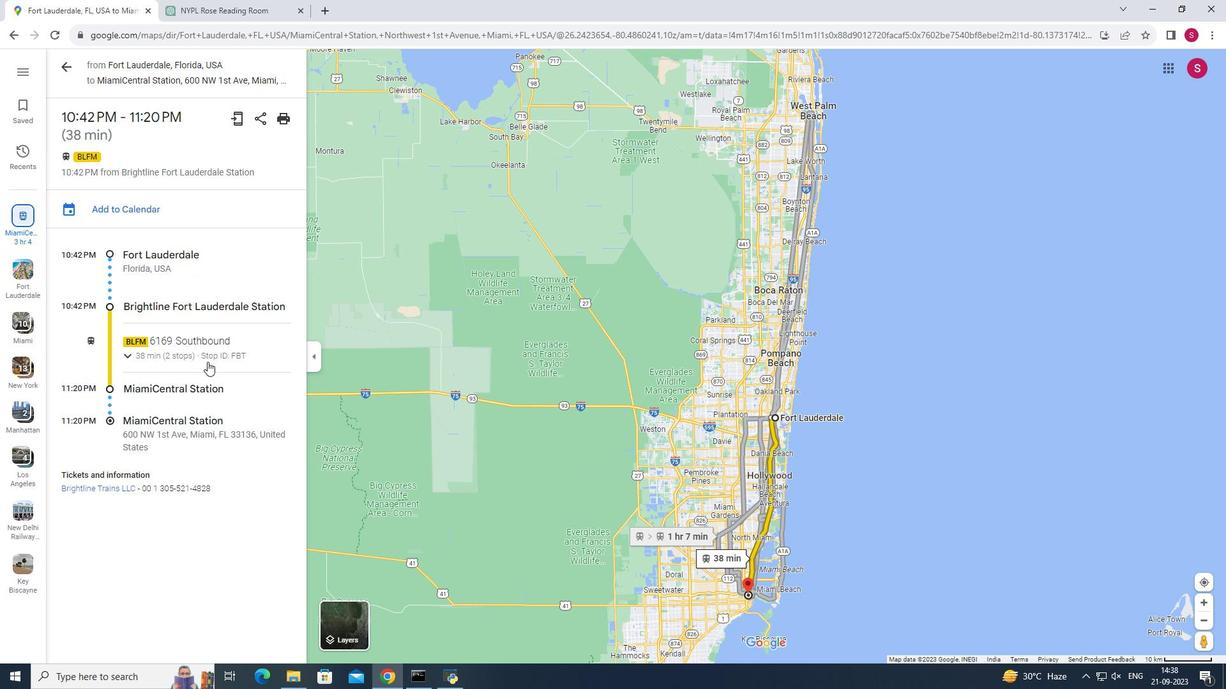 
Action: Mouse moved to (217, 386)
Screenshot: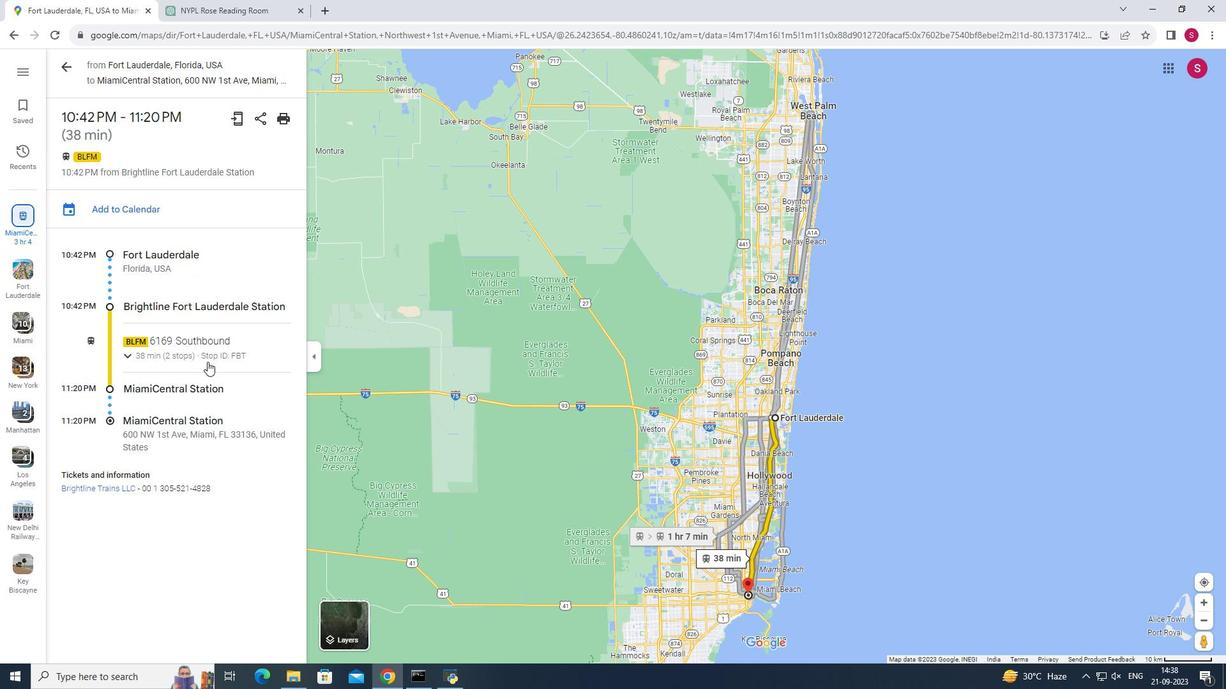 
Action: Mouse scrolled (217, 385) with delta (0, 0)
Screenshot: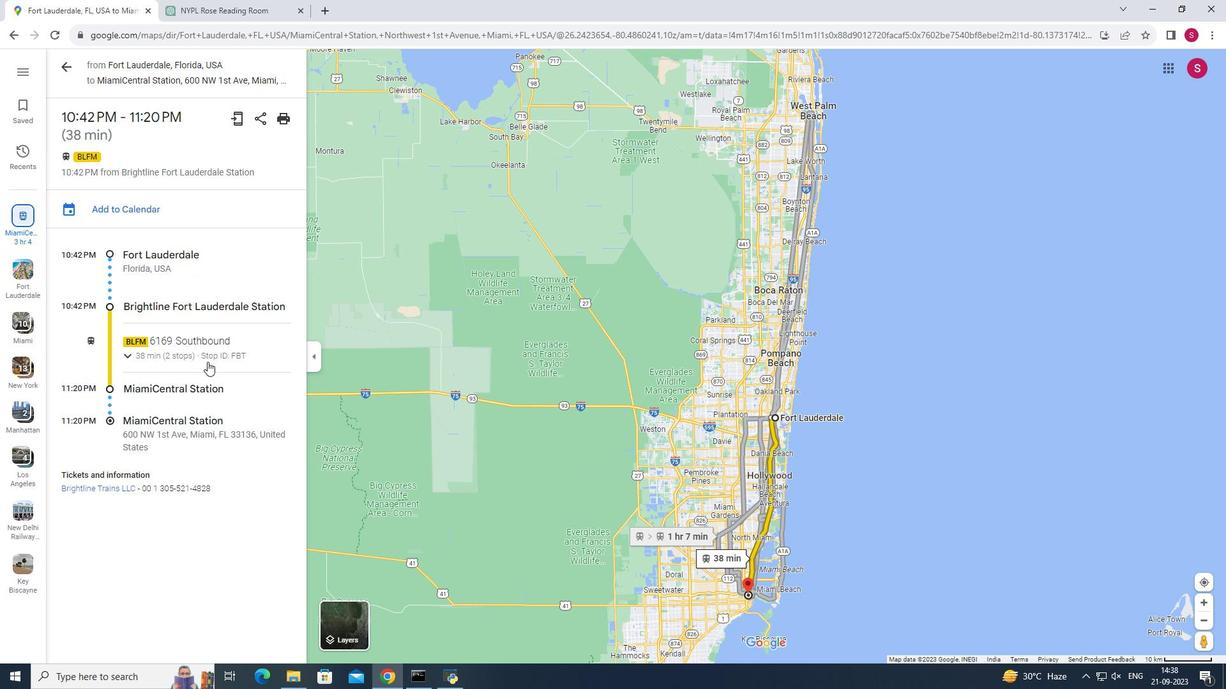 
Action: Mouse moved to (217, 389)
Screenshot: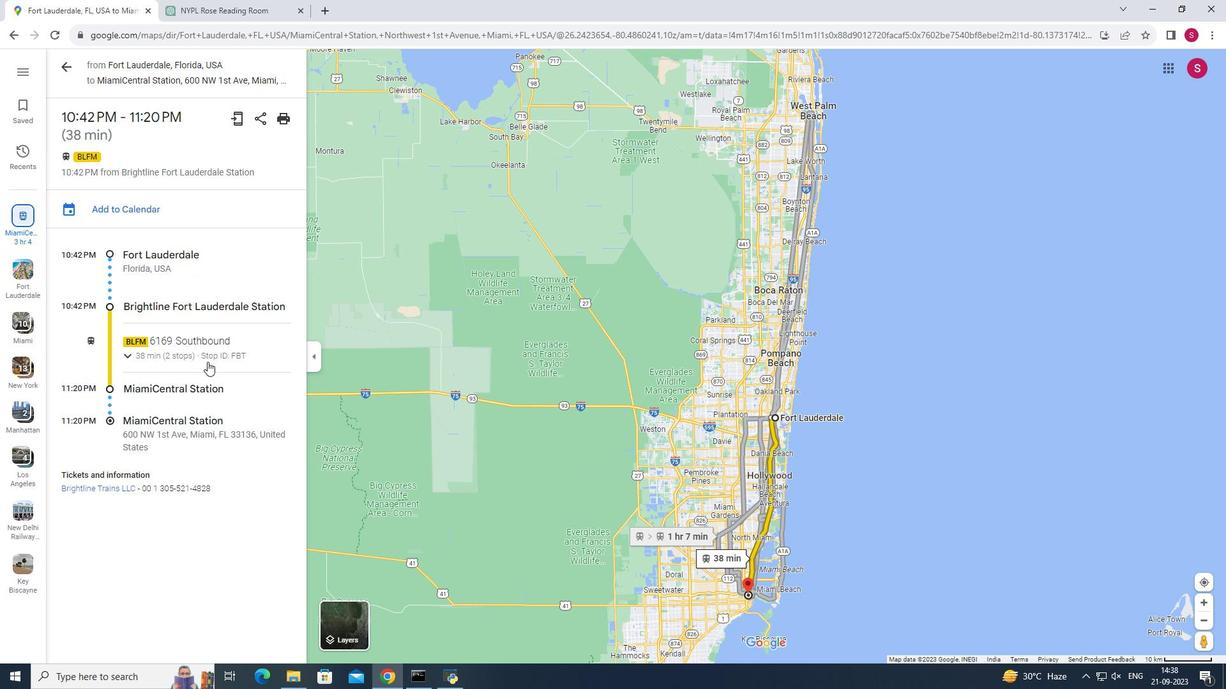 
Action: Mouse scrolled (217, 388) with delta (0, 0)
Screenshot: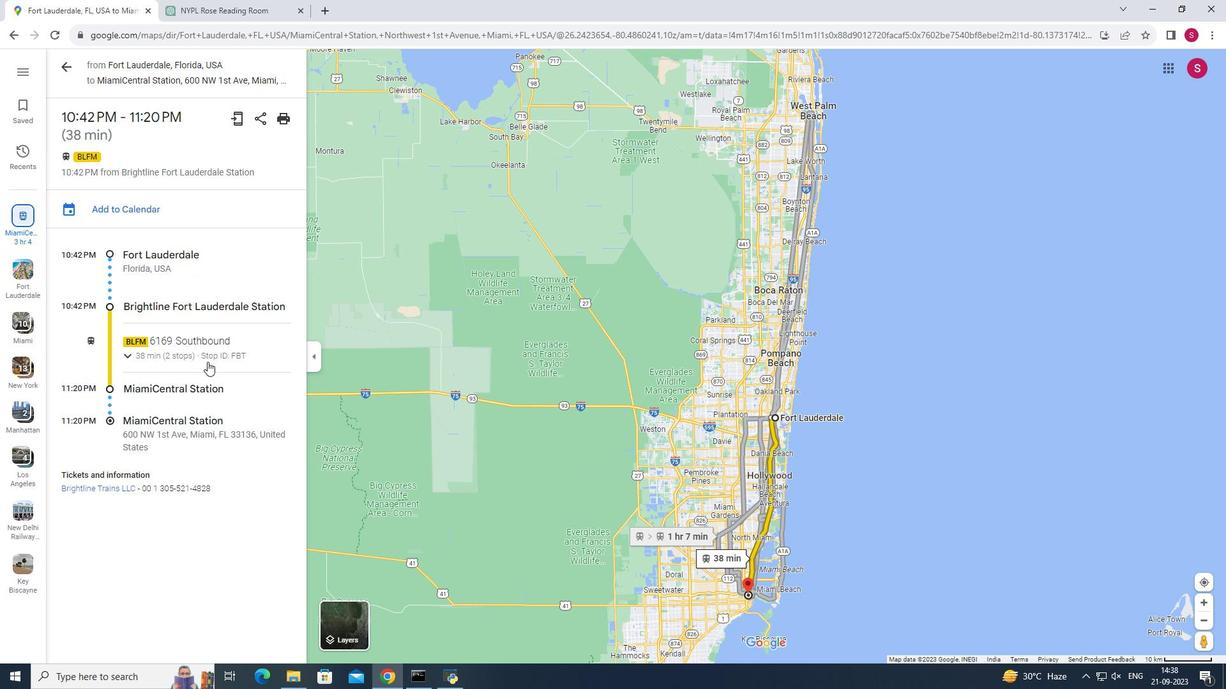 
Action: Mouse moved to (217, 394)
Screenshot: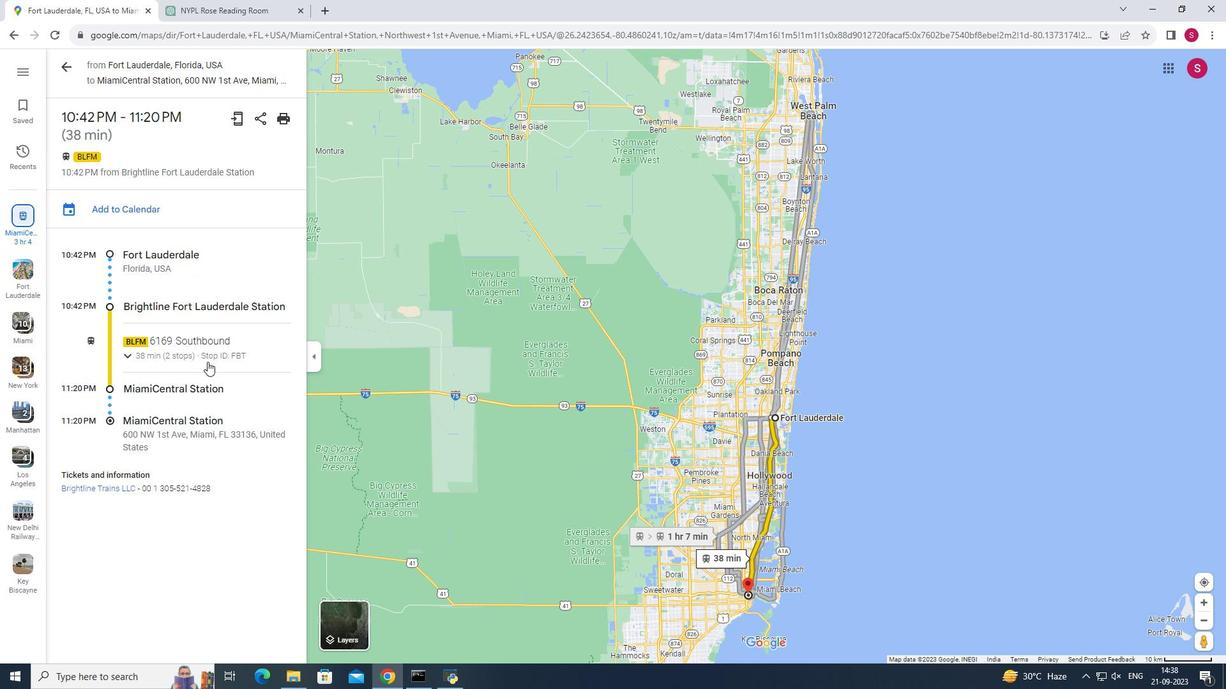 
Action: Mouse scrolled (217, 395) with delta (0, 0)
Screenshot: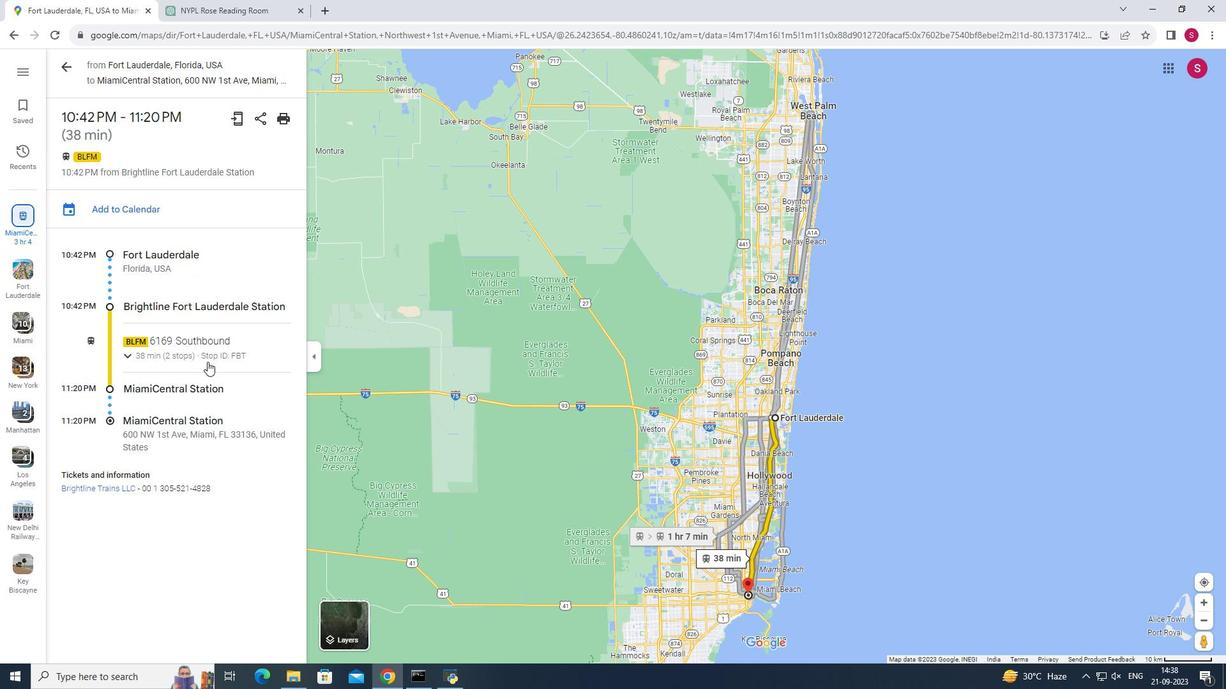 
Action: Mouse scrolled (217, 395) with delta (0, 0)
Screenshot: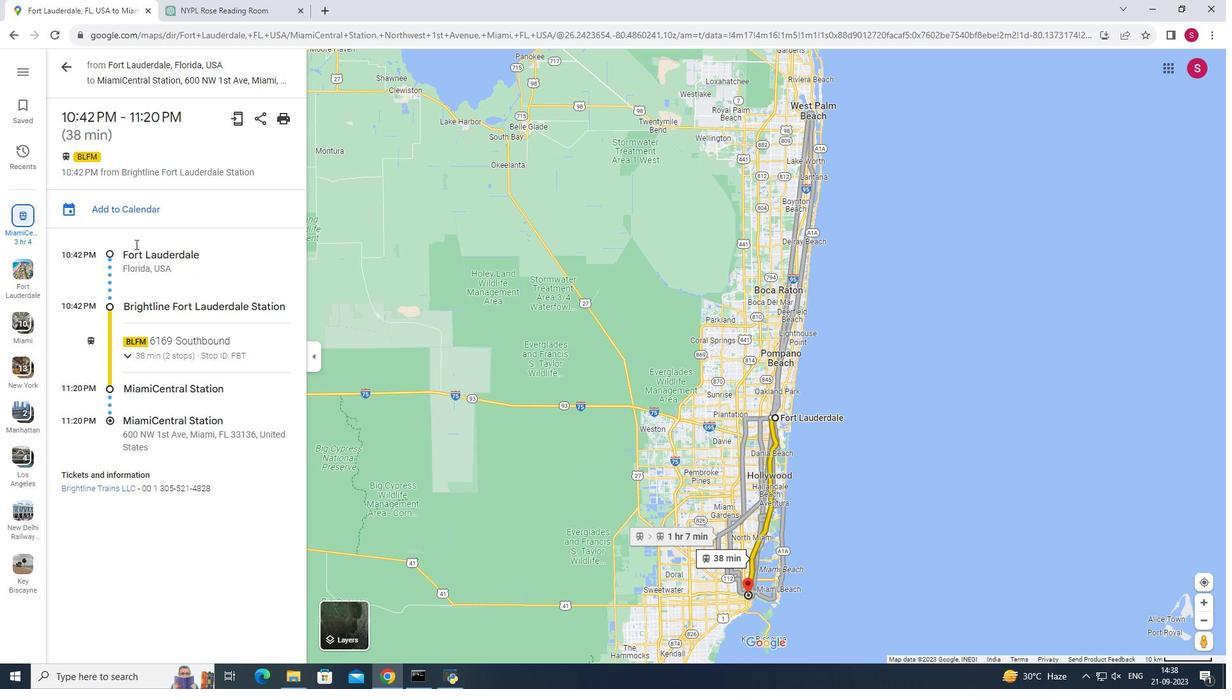 
Action: Mouse scrolled (217, 395) with delta (0, 0)
Screenshot: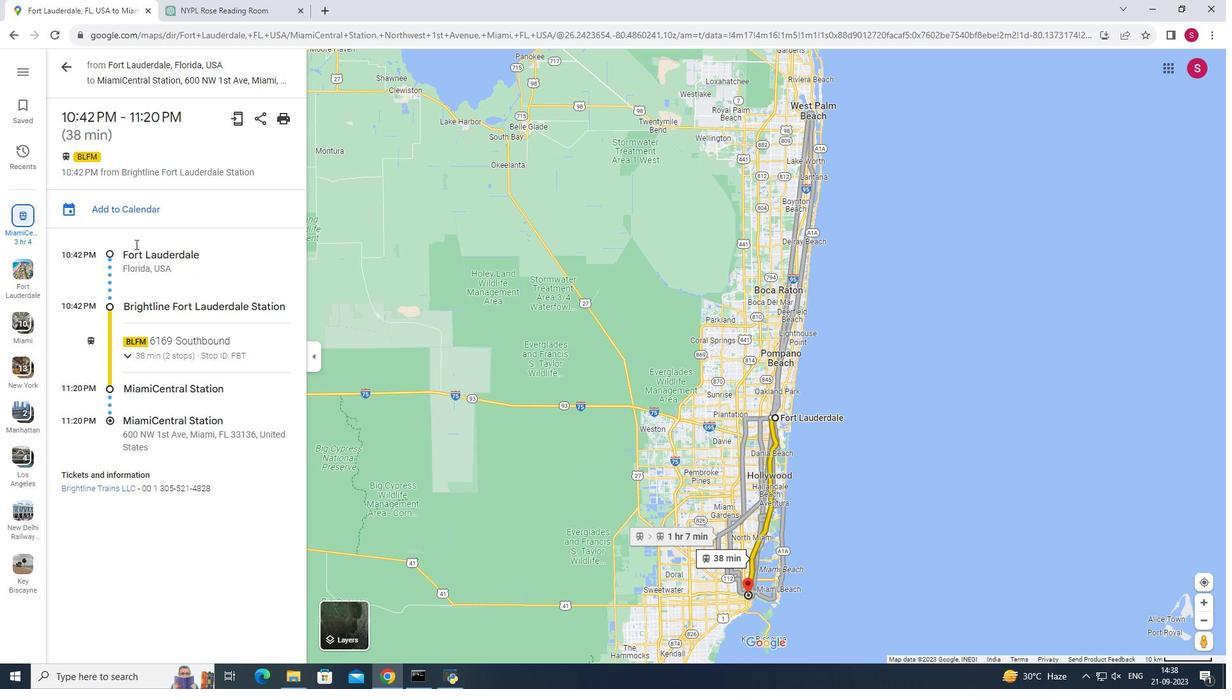 
Action: Mouse moved to (61, 91)
Screenshot: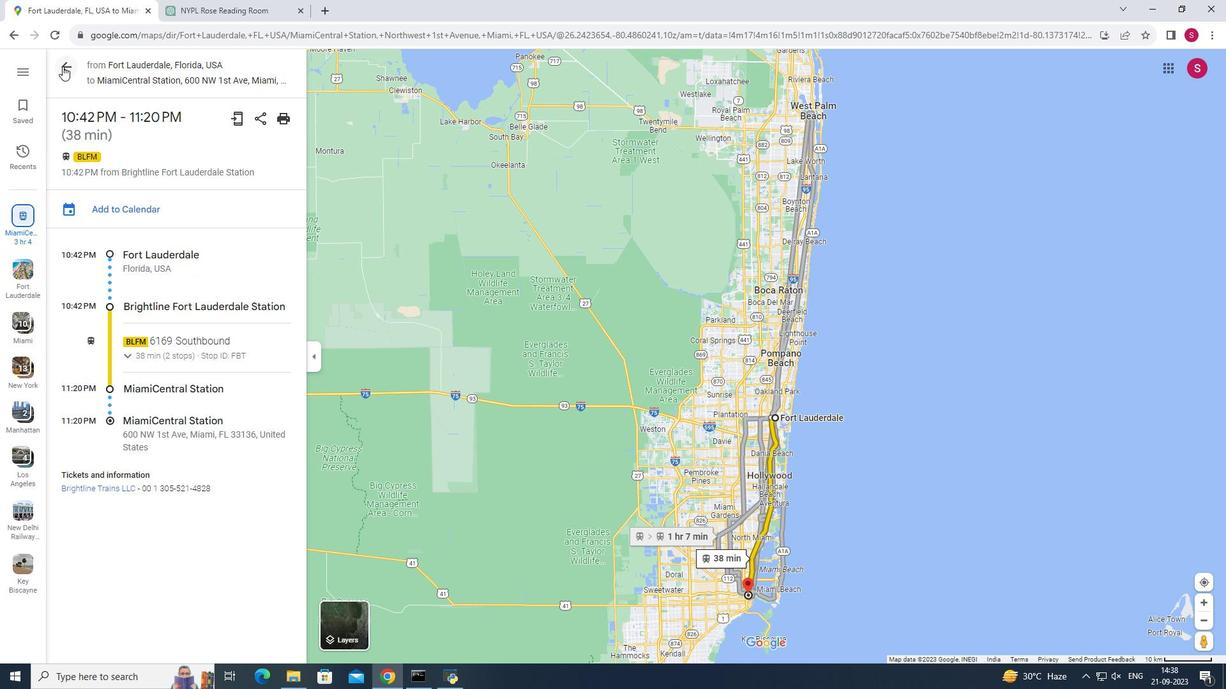 
Action: Mouse pressed left at (61, 91)
Screenshot: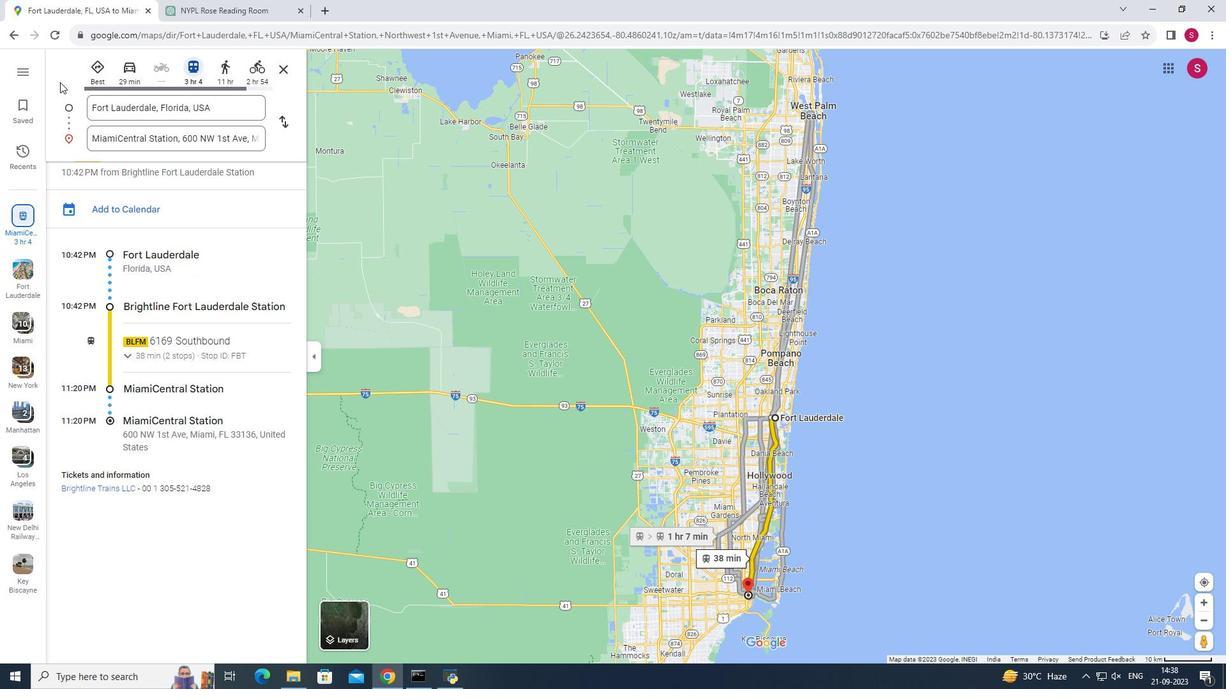
Action: Mouse moved to (252, 361)
Screenshot: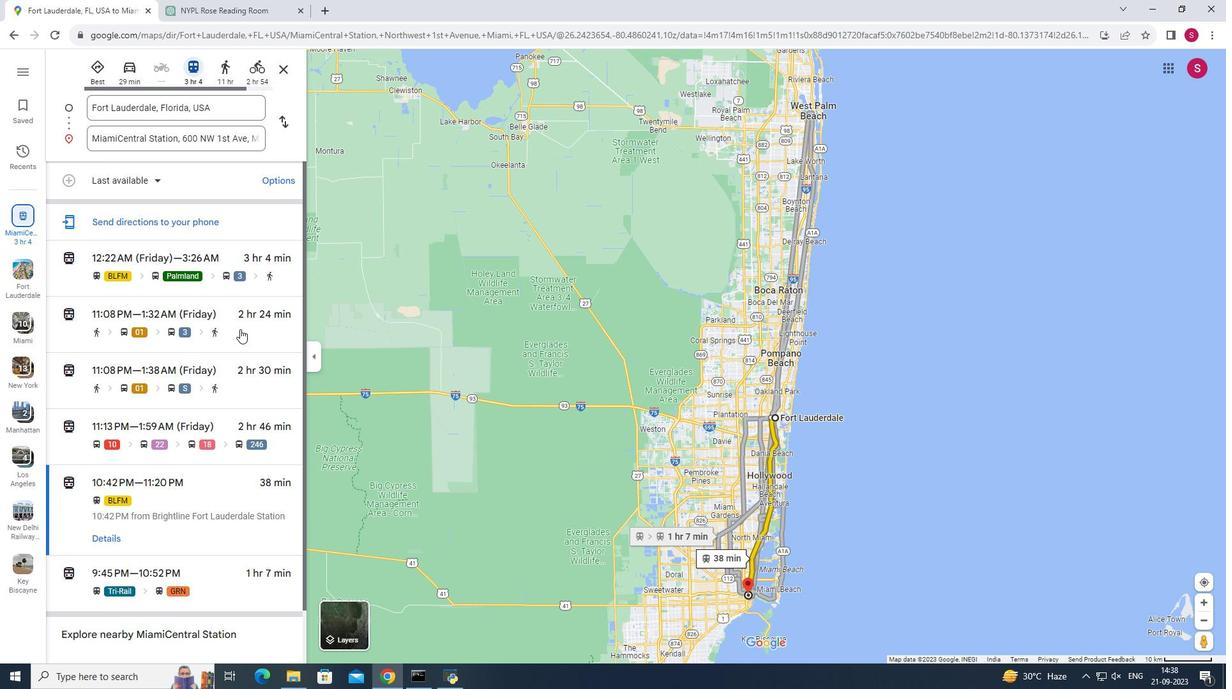 
